 Task: Search one way flight ticket for 5 adults, 2 children, 1 infant in seat and 1 infant on lap in economy from Mesa: Phoenix-mesa Gateway Airport (formerly Williams Afb) to South Bend: South Bend International Airport on 8-6-2023. Choice of flights is Alaska. Number of bags: 2 checked bags. Price is upto 73000. Outbound departure time preference is 9:45.
Action: Mouse moved to (291, 118)
Screenshot: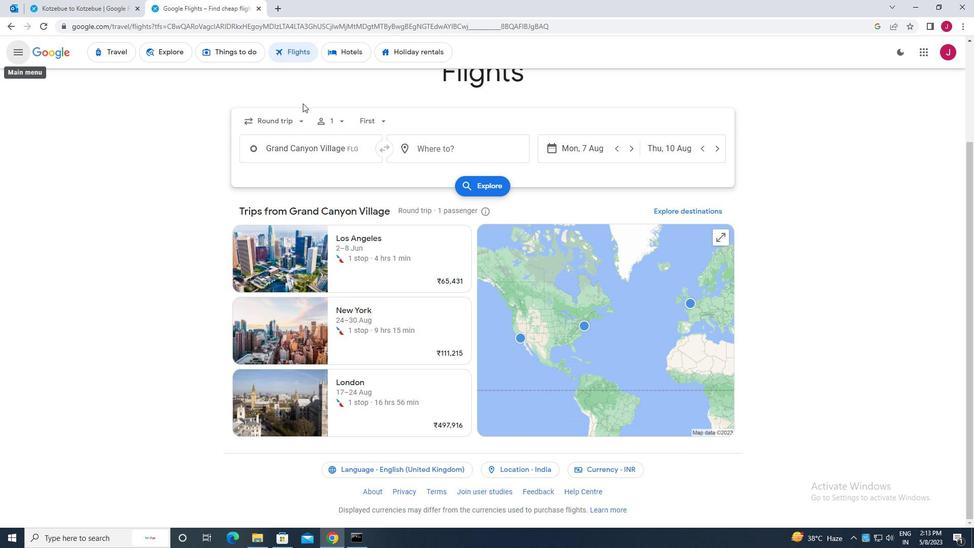 
Action: Mouse pressed left at (291, 118)
Screenshot: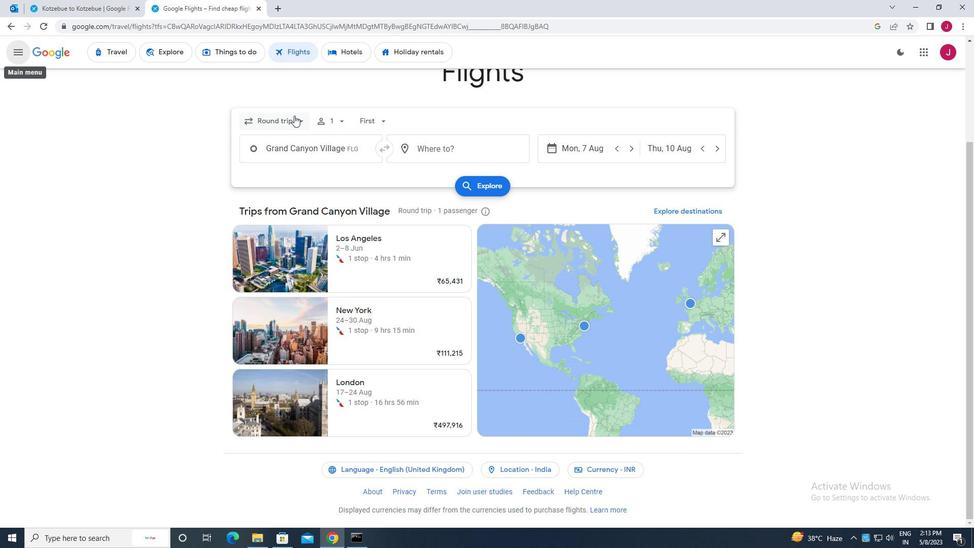 
Action: Mouse moved to (288, 168)
Screenshot: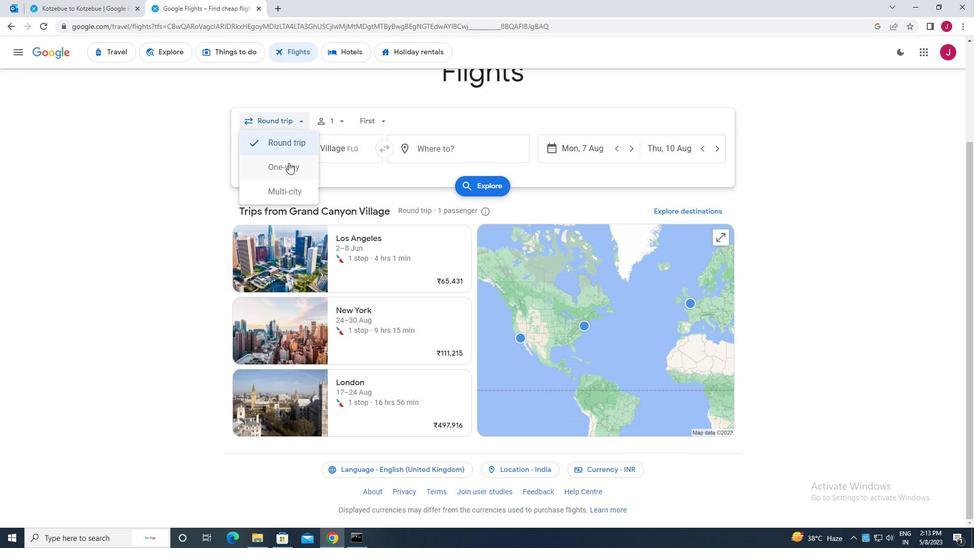 
Action: Mouse pressed left at (288, 168)
Screenshot: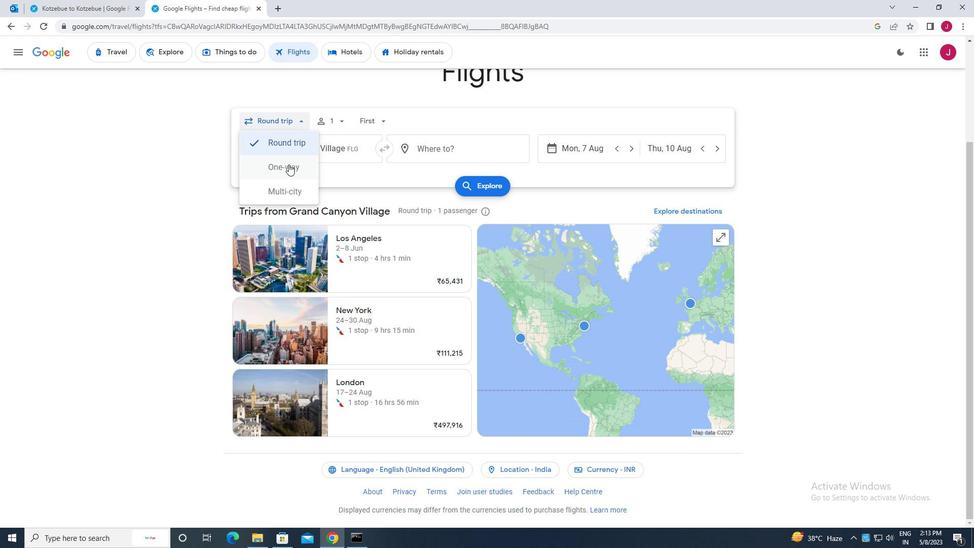 
Action: Mouse moved to (335, 119)
Screenshot: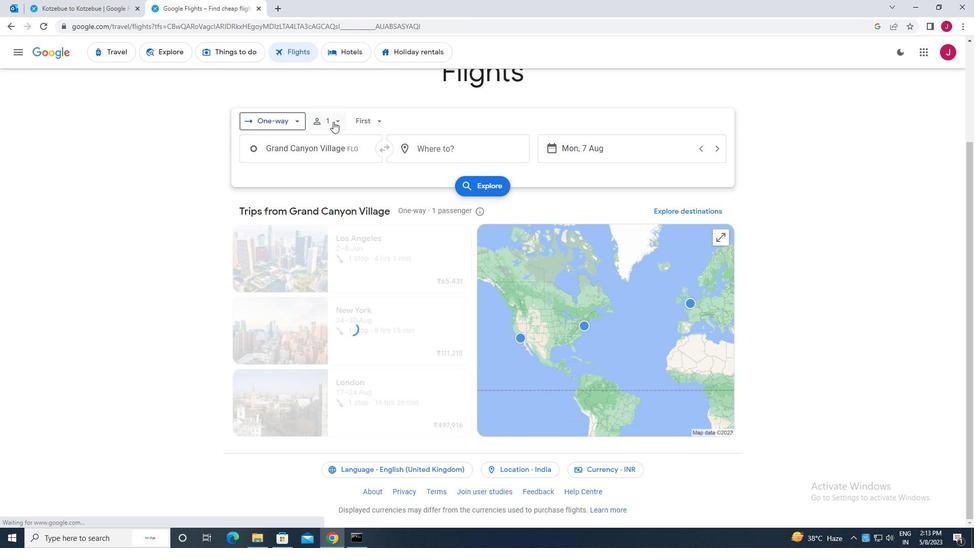 
Action: Mouse pressed left at (335, 119)
Screenshot: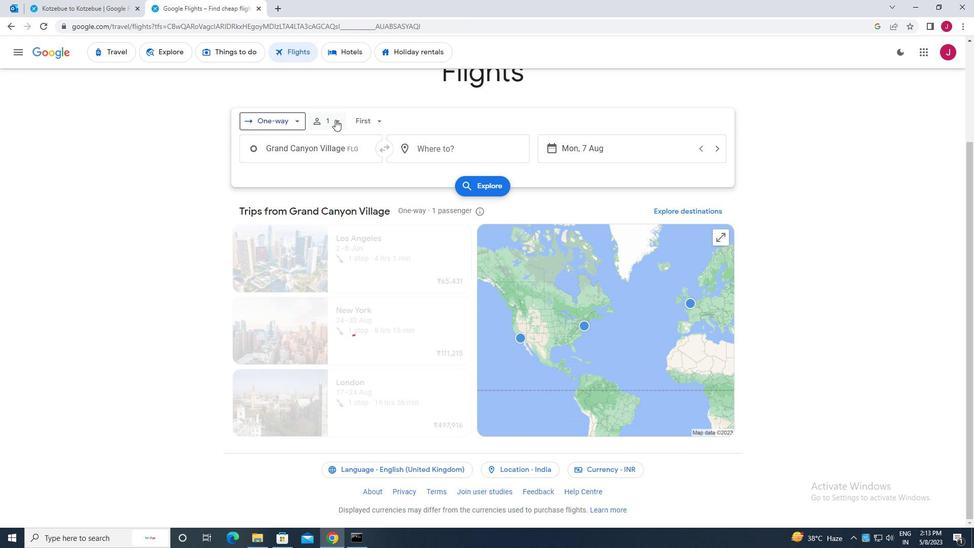 
Action: Mouse moved to (410, 147)
Screenshot: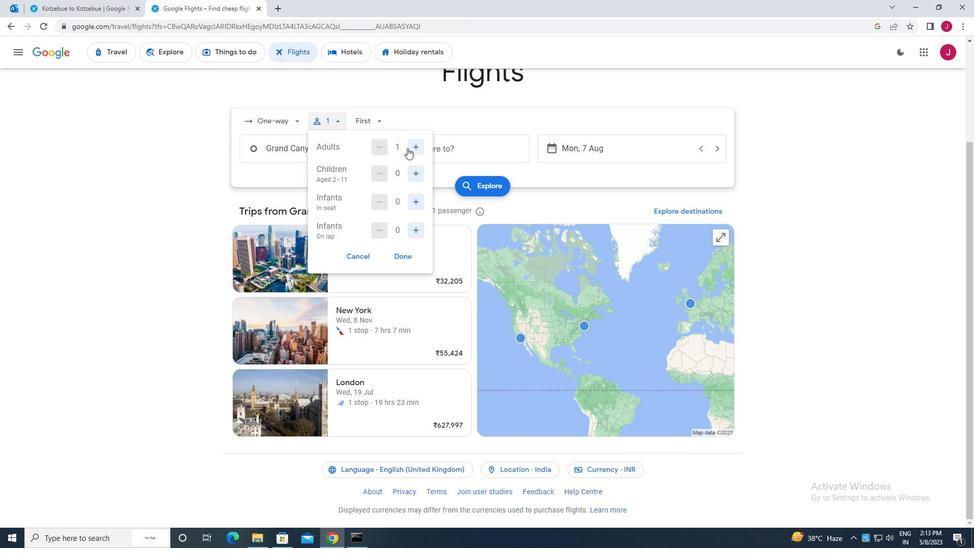 
Action: Mouse pressed left at (410, 147)
Screenshot: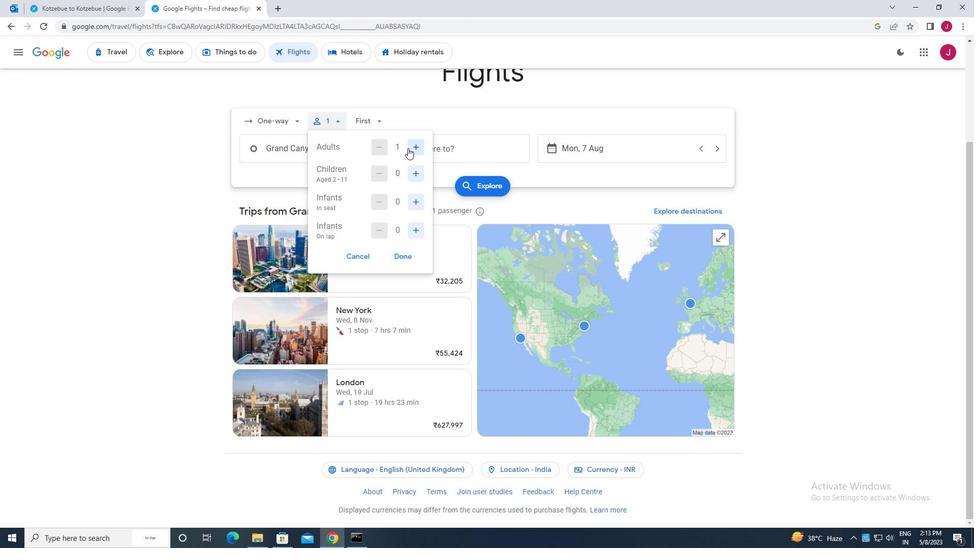 
Action: Mouse moved to (411, 147)
Screenshot: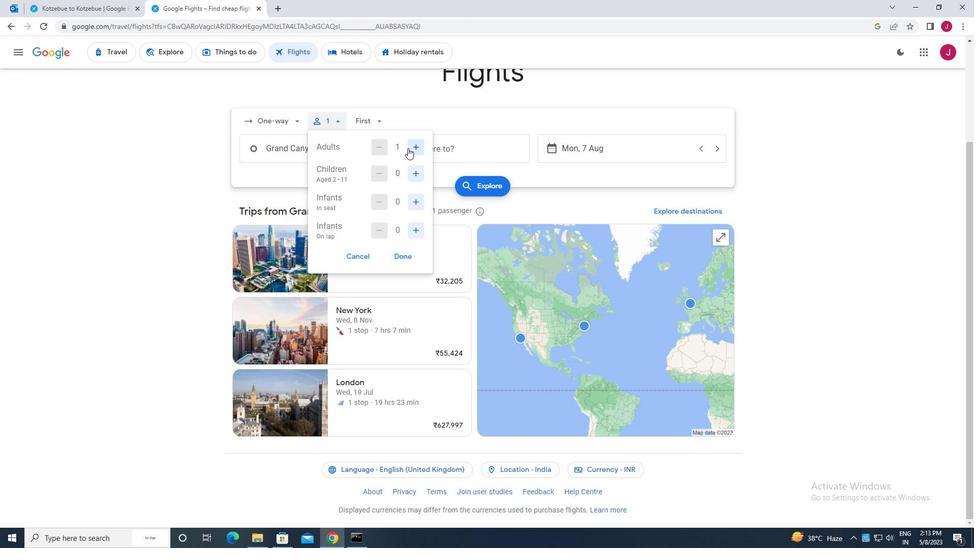 
Action: Mouse pressed left at (411, 147)
Screenshot: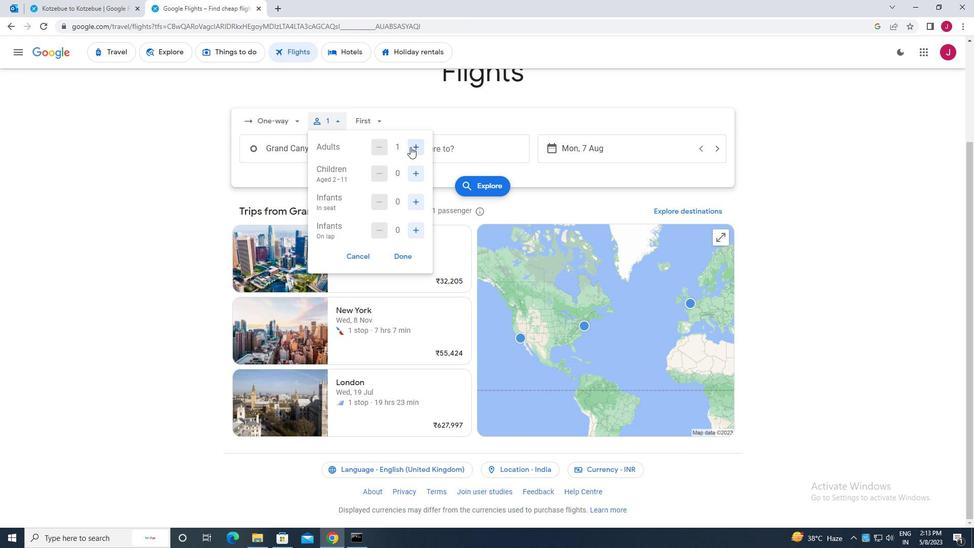 
Action: Mouse pressed left at (411, 147)
Screenshot: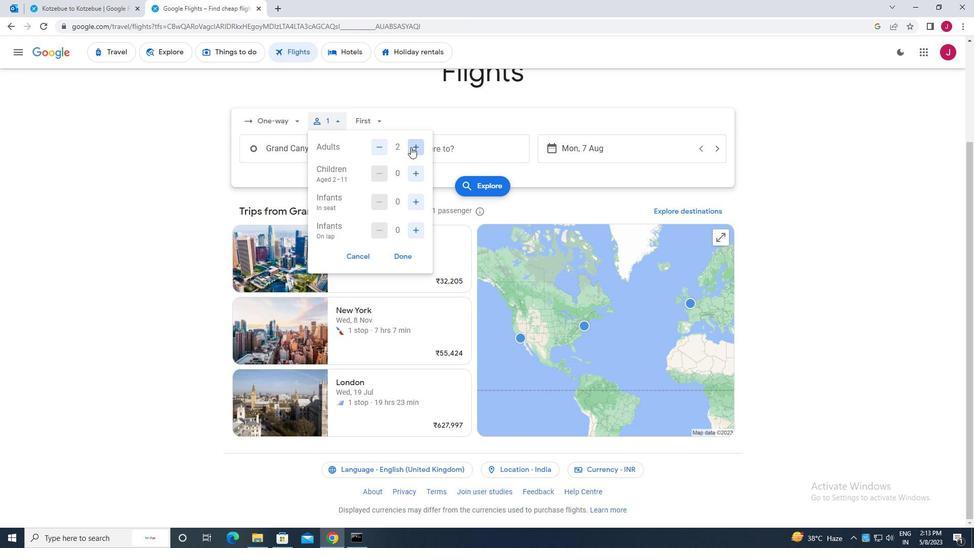 
Action: Mouse pressed left at (411, 147)
Screenshot: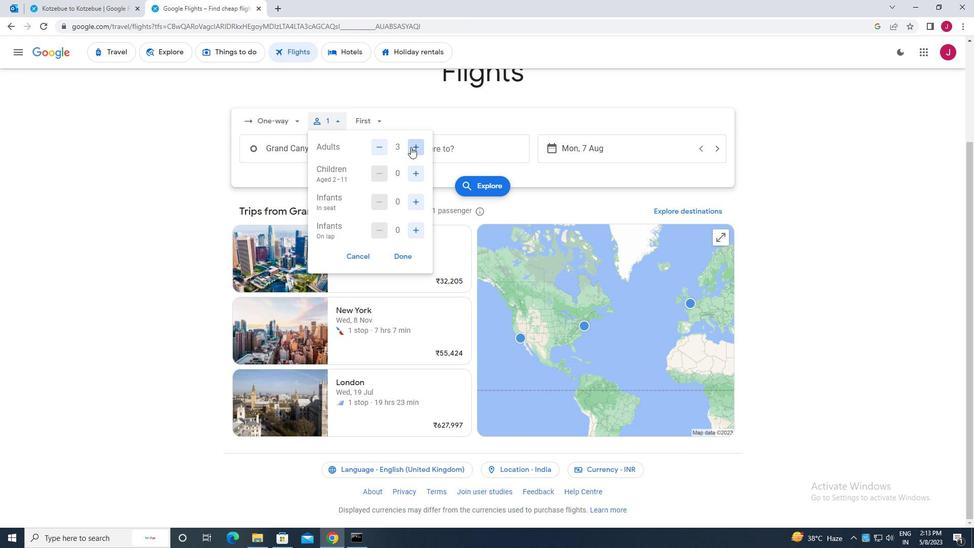 
Action: Mouse moved to (417, 175)
Screenshot: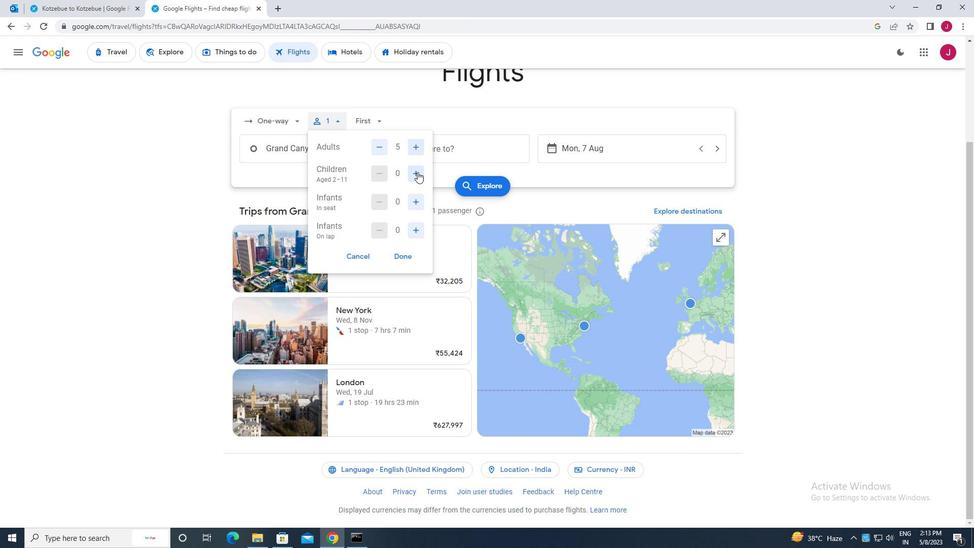 
Action: Mouse pressed left at (417, 175)
Screenshot: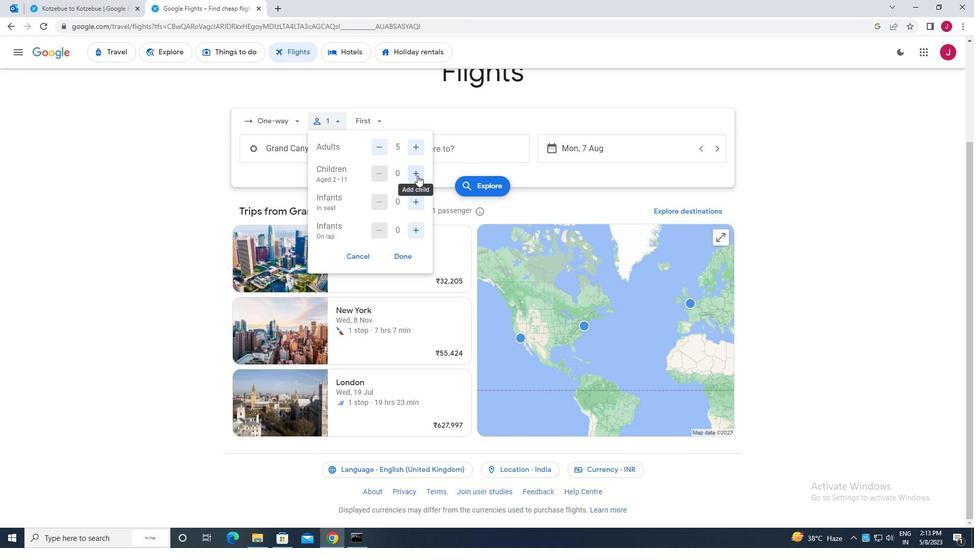 
Action: Mouse pressed left at (417, 175)
Screenshot: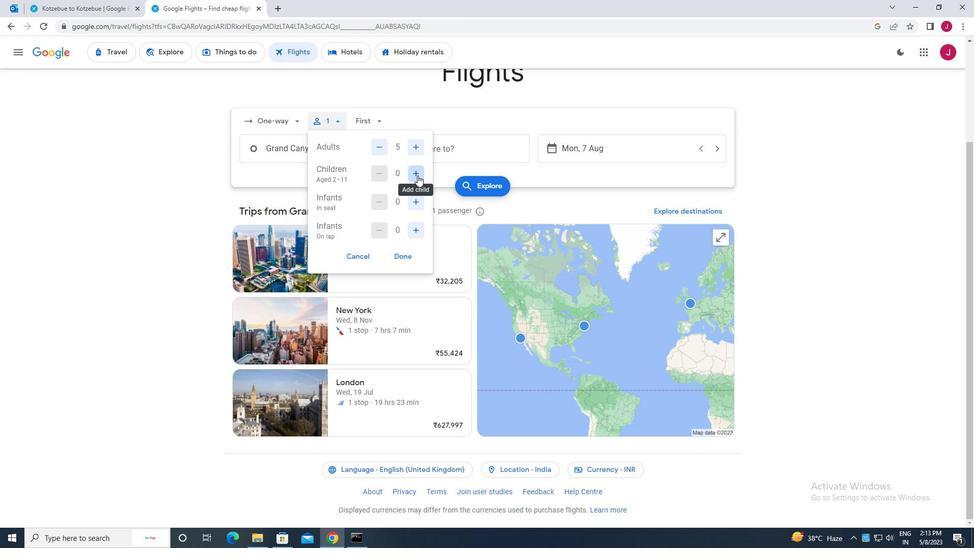 
Action: Mouse moved to (418, 206)
Screenshot: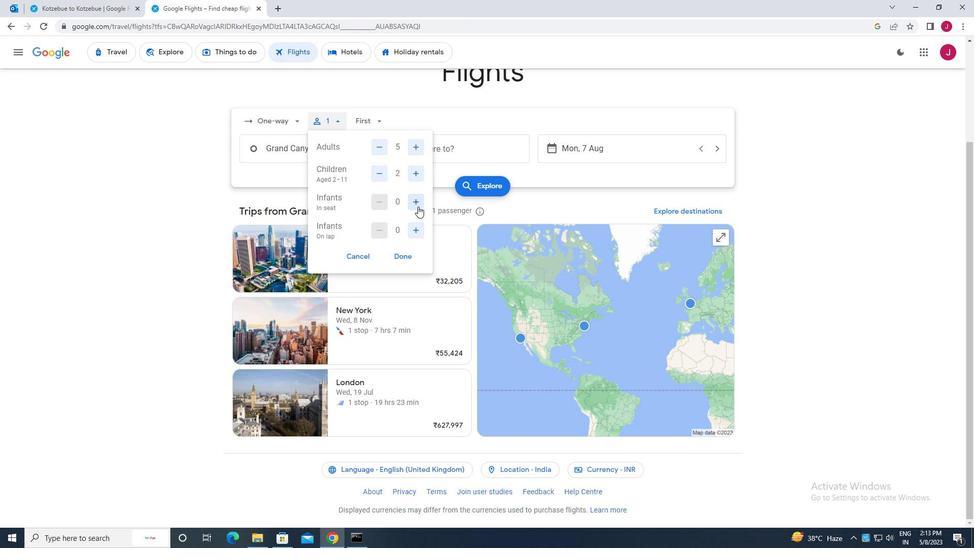 
Action: Mouse pressed left at (418, 206)
Screenshot: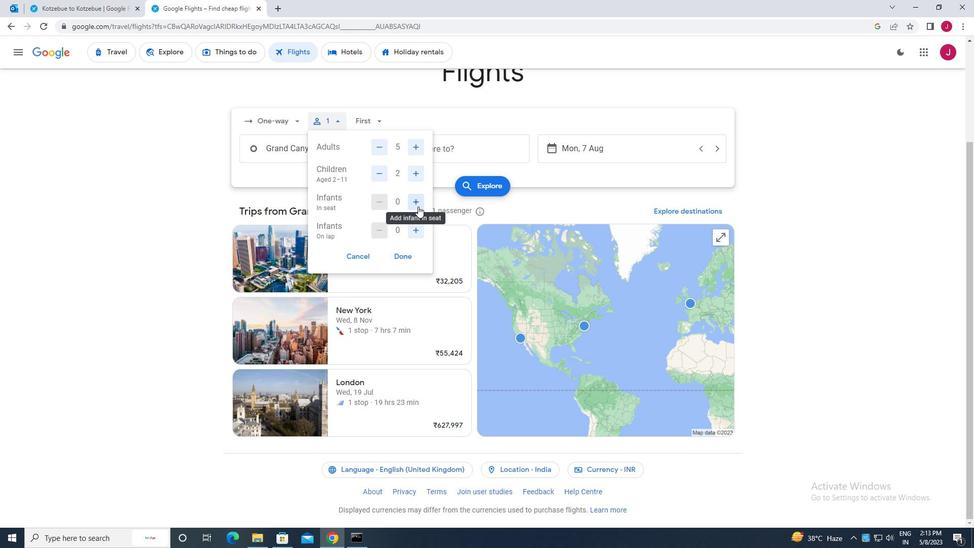 
Action: Mouse moved to (415, 231)
Screenshot: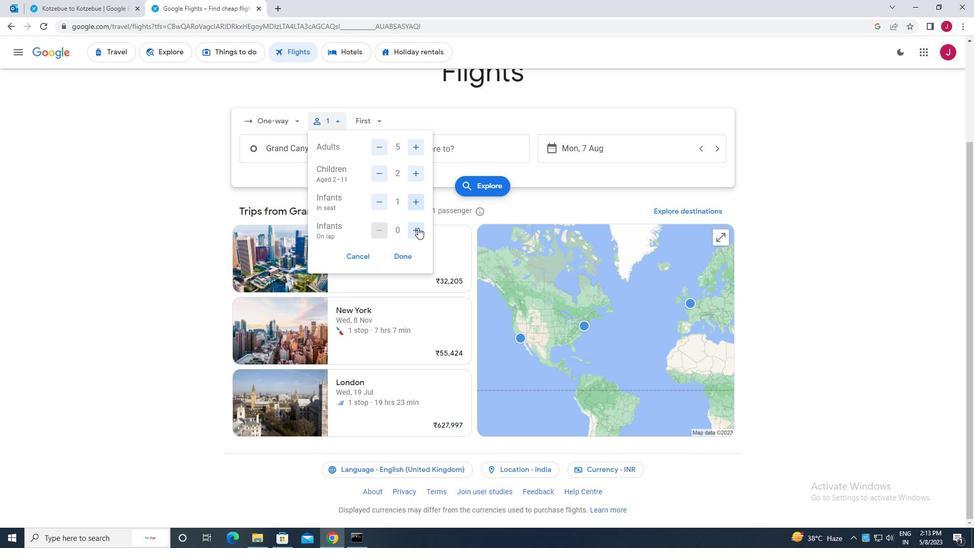 
Action: Mouse pressed left at (415, 231)
Screenshot: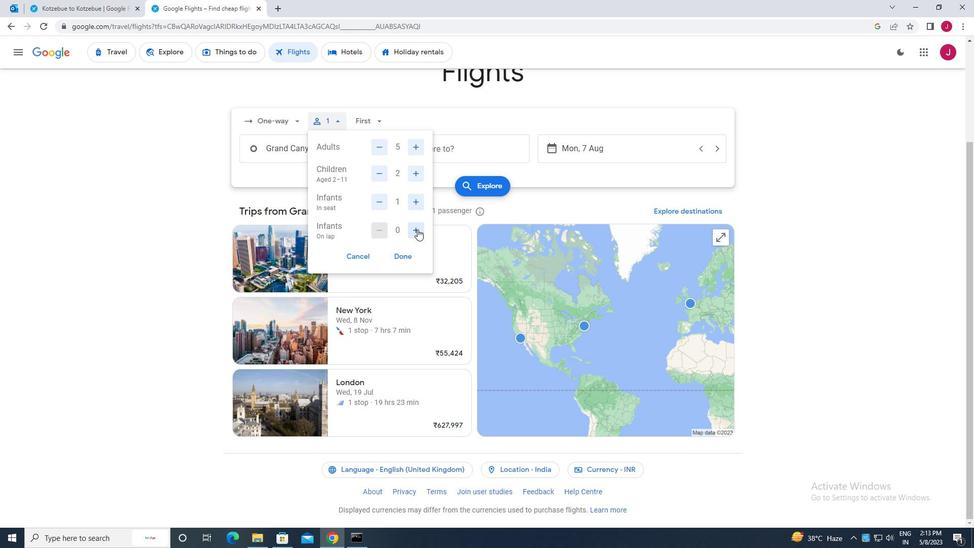 
Action: Mouse moved to (403, 255)
Screenshot: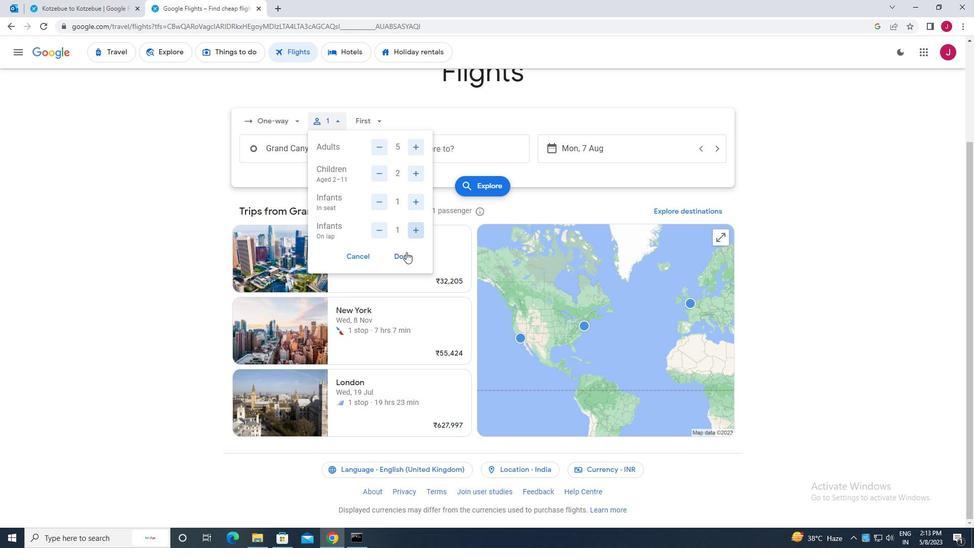 
Action: Mouse pressed left at (403, 255)
Screenshot: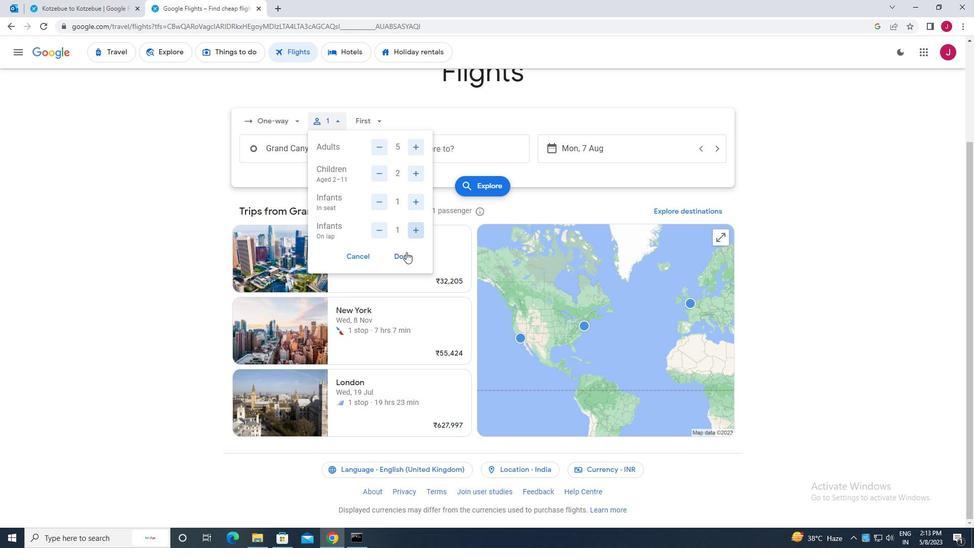 
Action: Mouse moved to (373, 119)
Screenshot: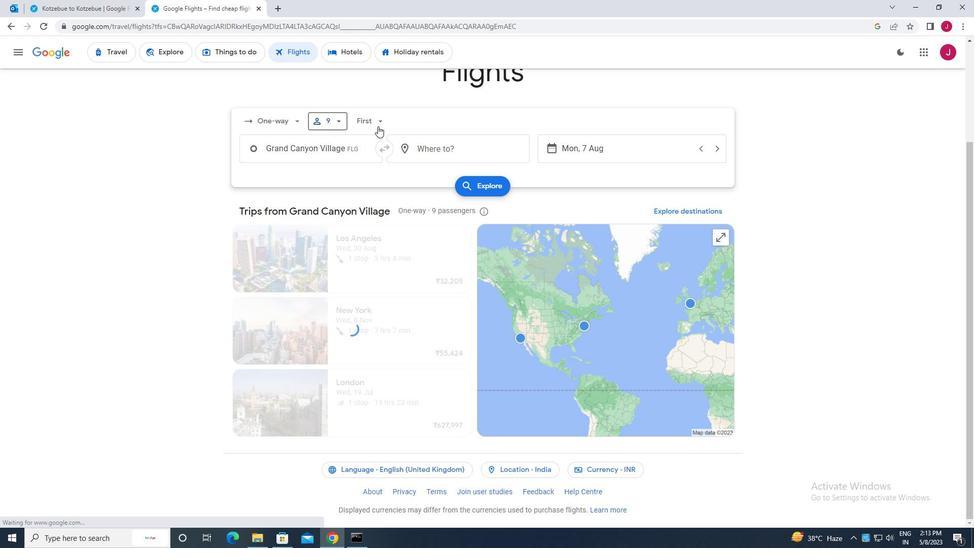 
Action: Mouse pressed left at (373, 119)
Screenshot: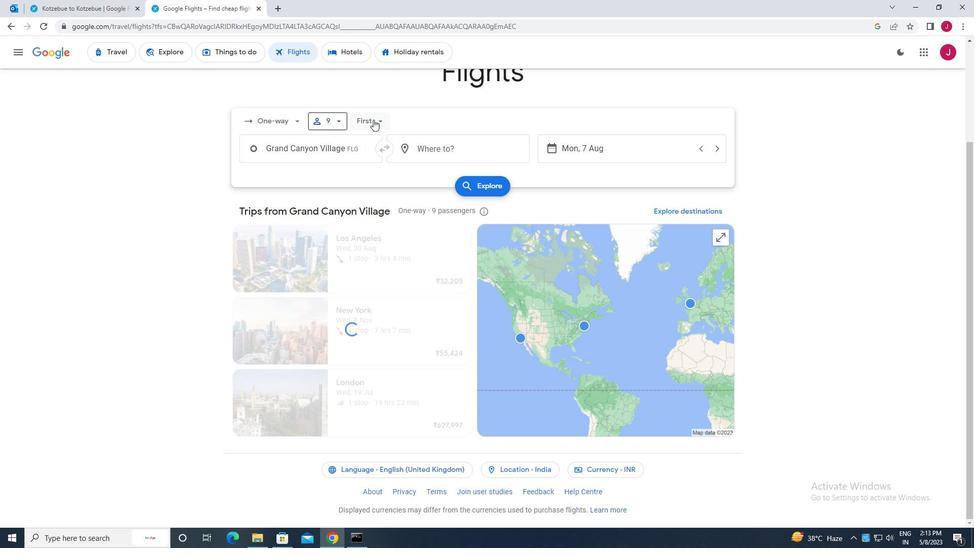 
Action: Mouse moved to (398, 142)
Screenshot: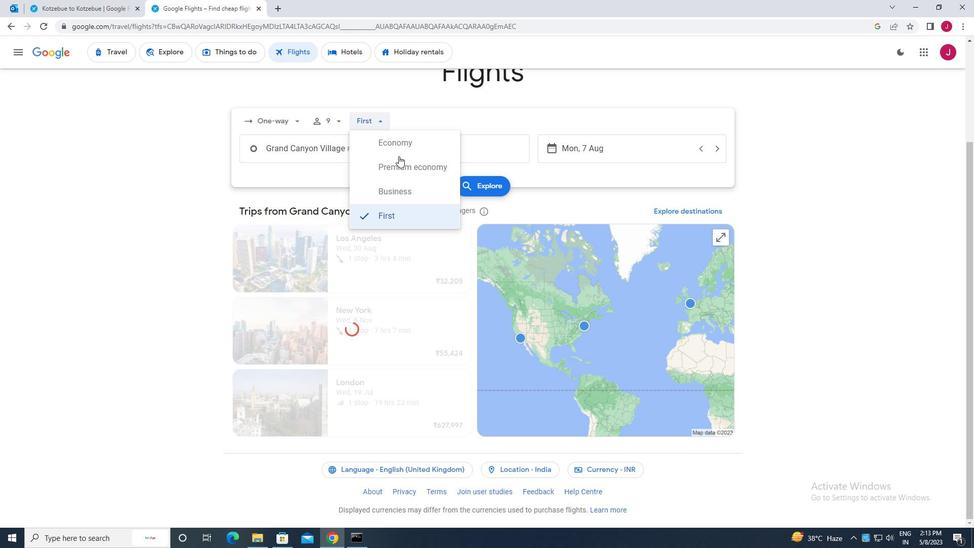 
Action: Mouse pressed left at (398, 142)
Screenshot: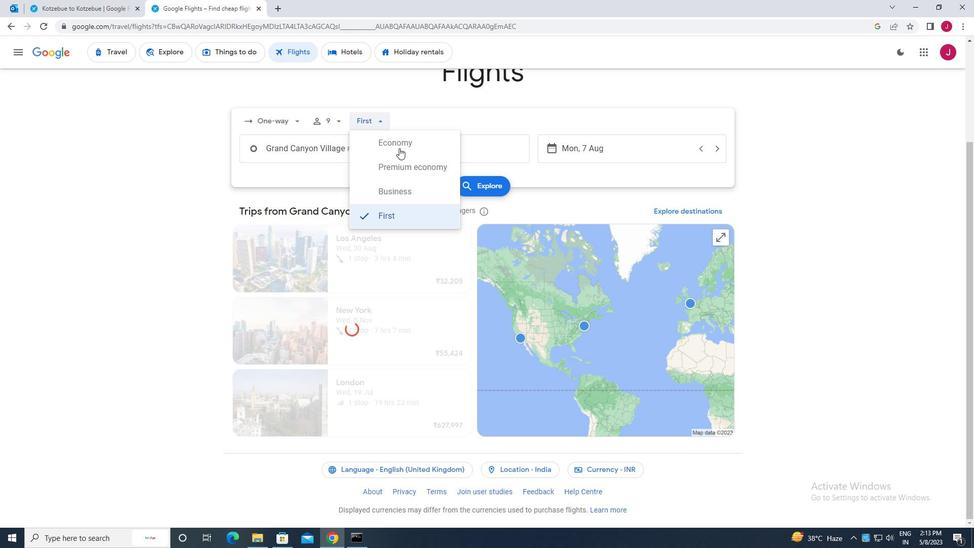 
Action: Mouse moved to (357, 149)
Screenshot: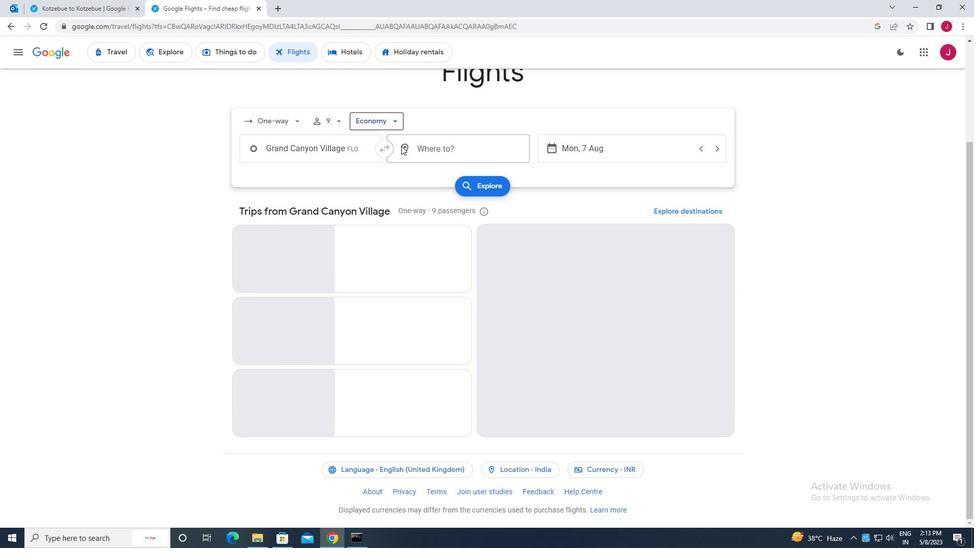 
Action: Mouse pressed left at (357, 149)
Screenshot: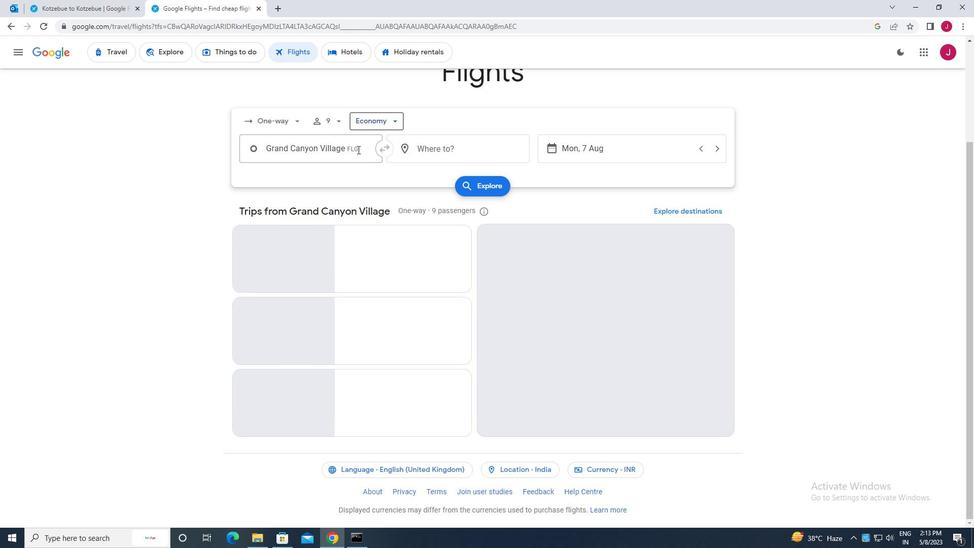 
Action: Mouse moved to (356, 149)
Screenshot: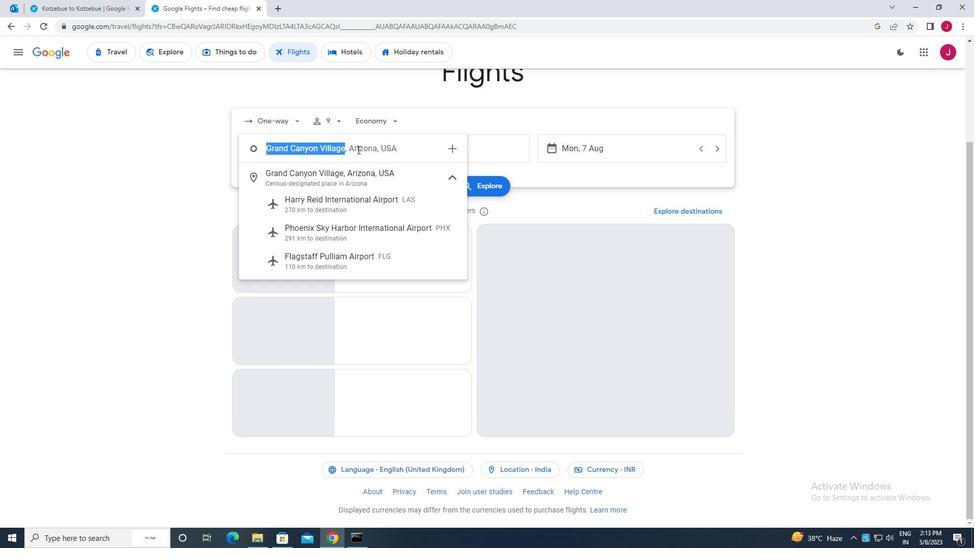 
Action: Key pressed mesa
Screenshot: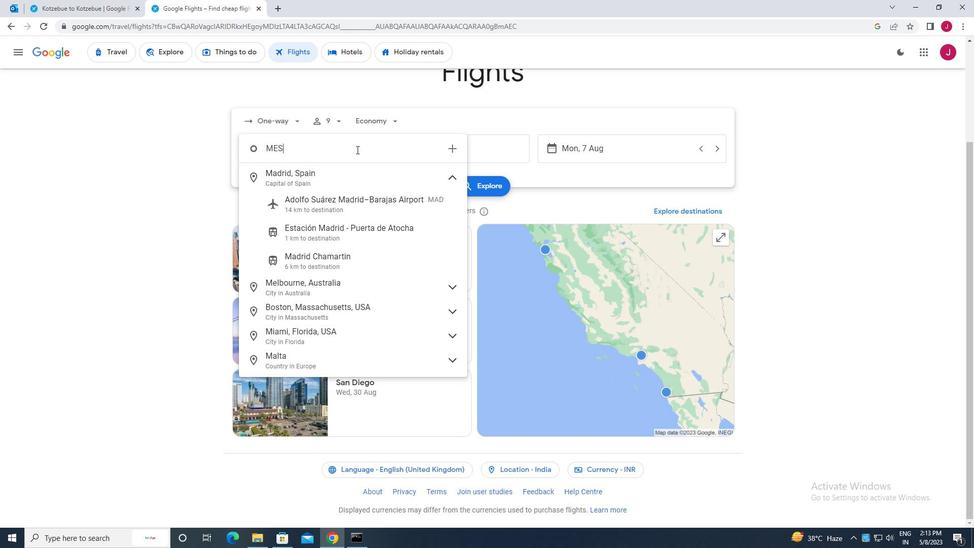 
Action: Mouse moved to (331, 336)
Screenshot: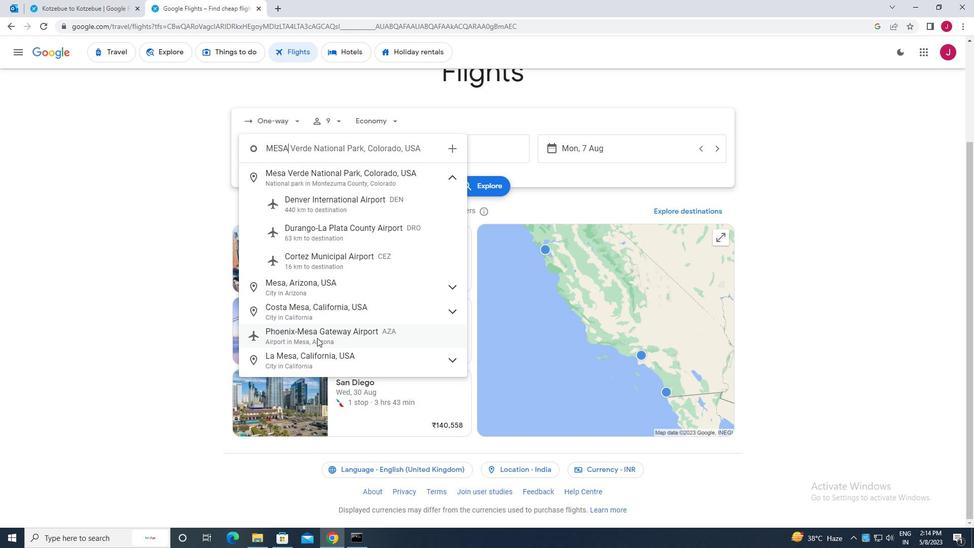 
Action: Mouse pressed left at (331, 336)
Screenshot: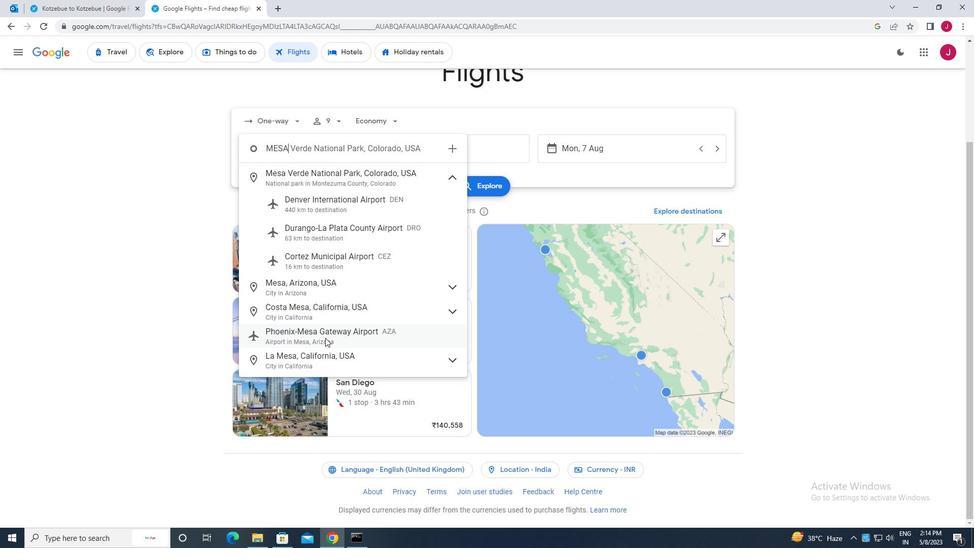 
Action: Mouse moved to (447, 142)
Screenshot: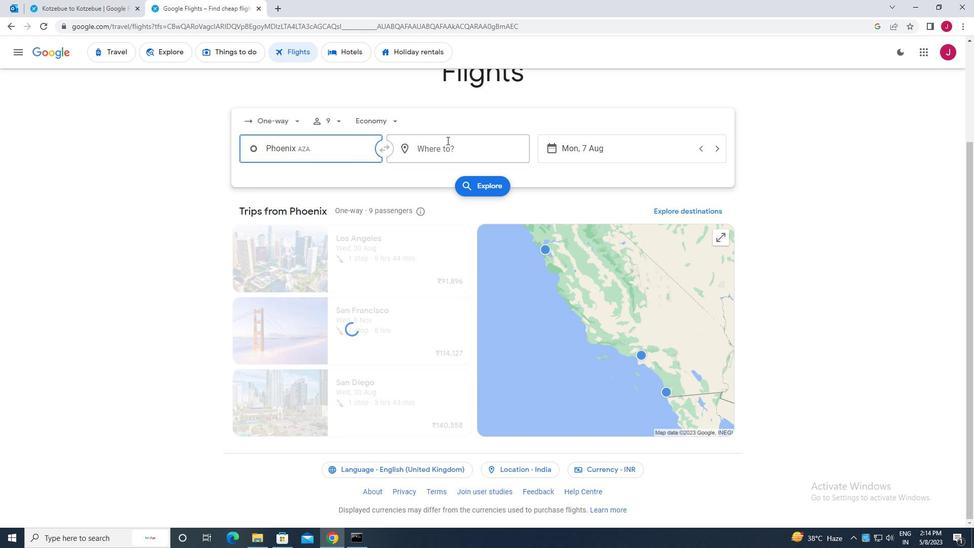 
Action: Mouse pressed left at (447, 142)
Screenshot: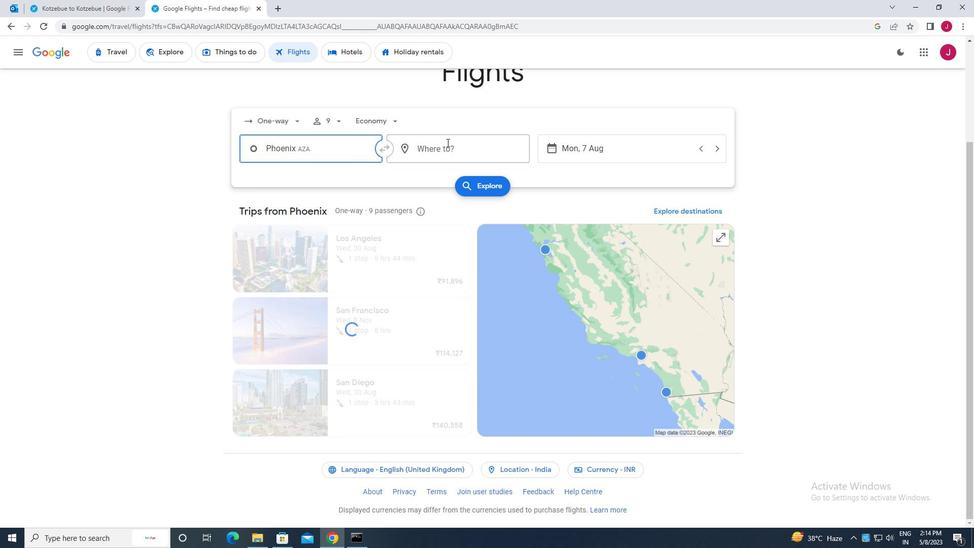 
Action: Key pressed south<Key.space>bend
Screenshot: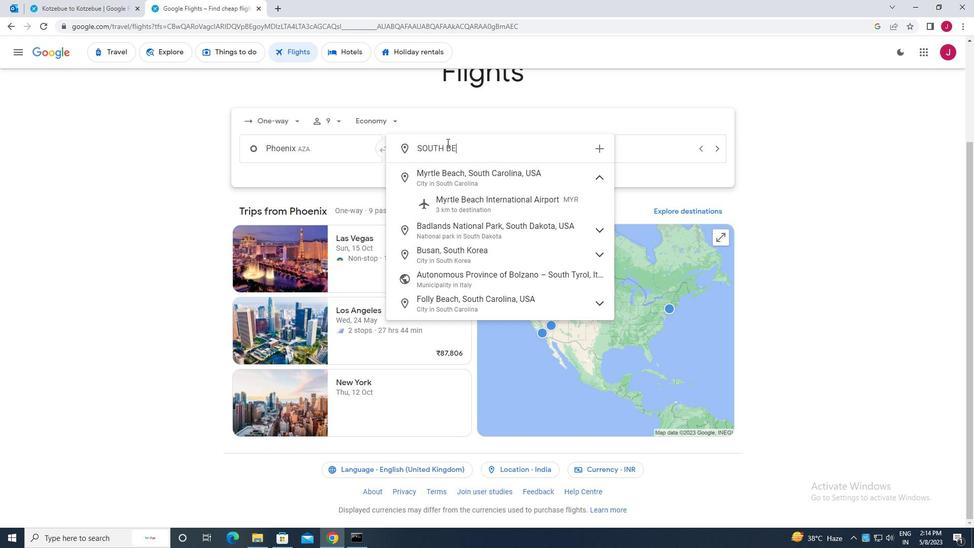 
Action: Mouse moved to (487, 205)
Screenshot: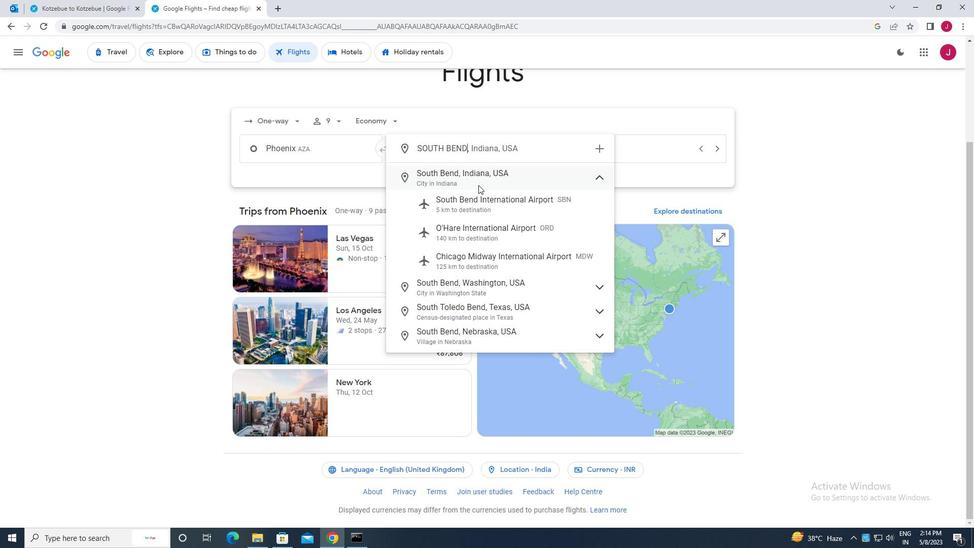 
Action: Mouse pressed left at (487, 205)
Screenshot: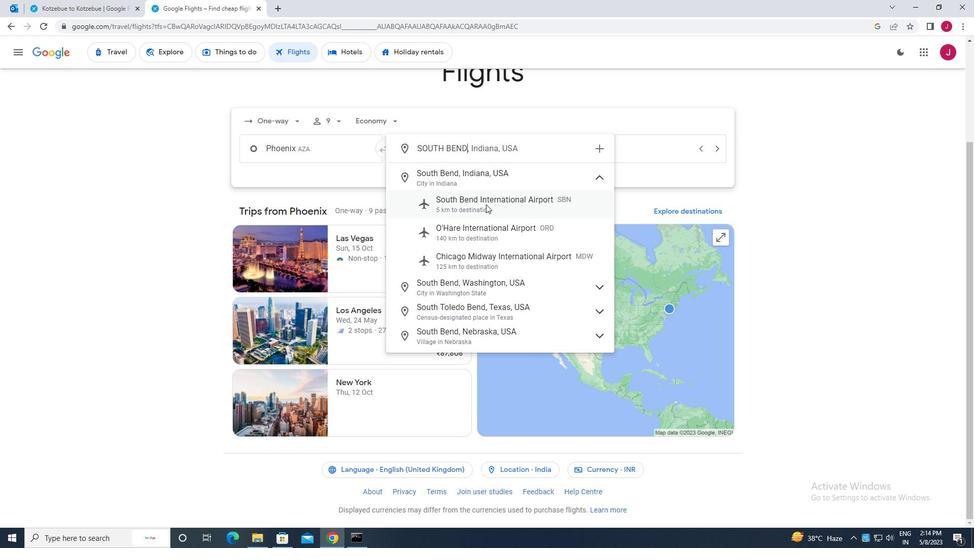 
Action: Mouse moved to (630, 152)
Screenshot: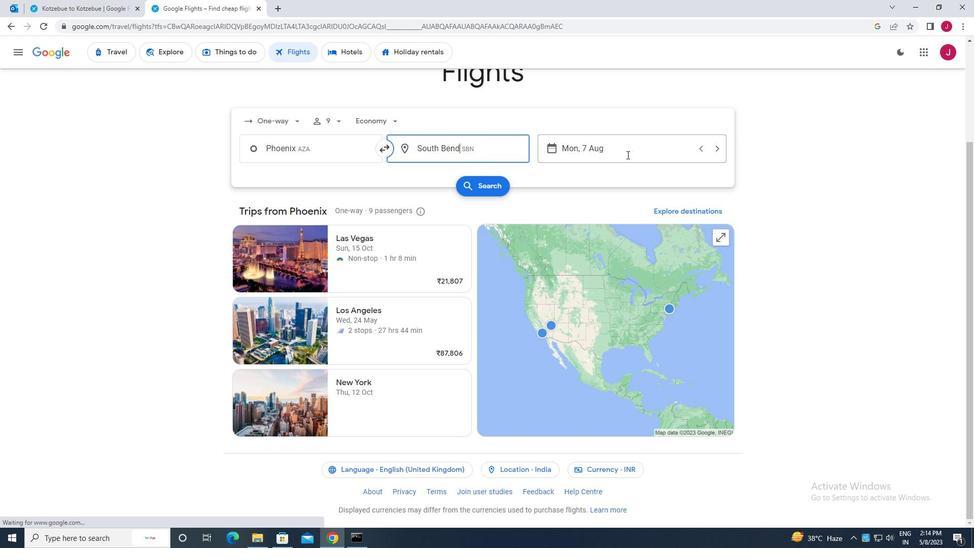 
Action: Mouse pressed left at (630, 152)
Screenshot: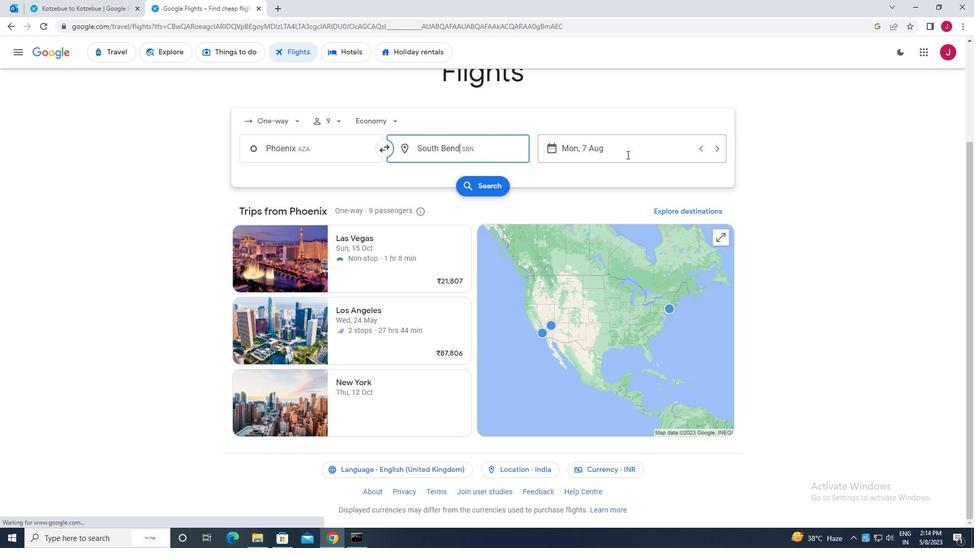 
Action: Mouse moved to (358, 254)
Screenshot: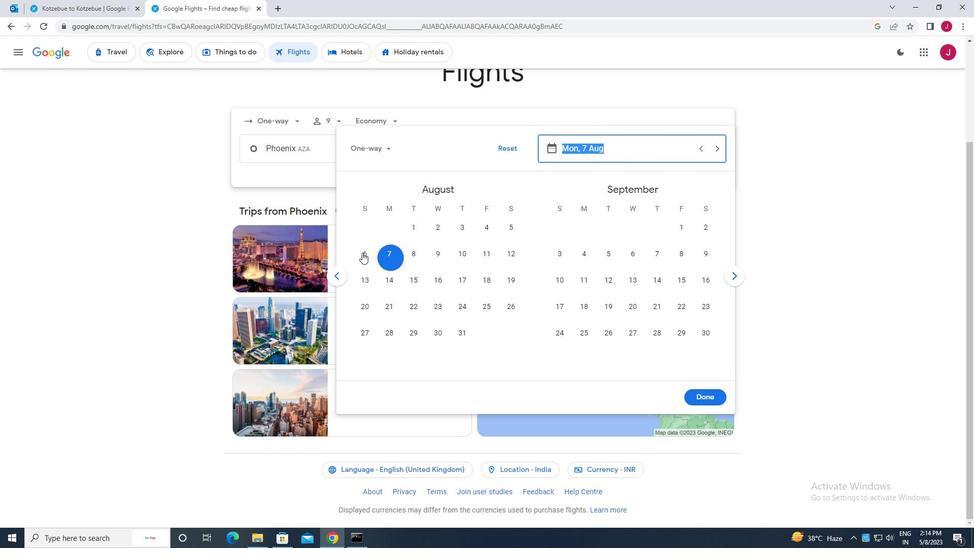 
Action: Mouse pressed left at (358, 254)
Screenshot: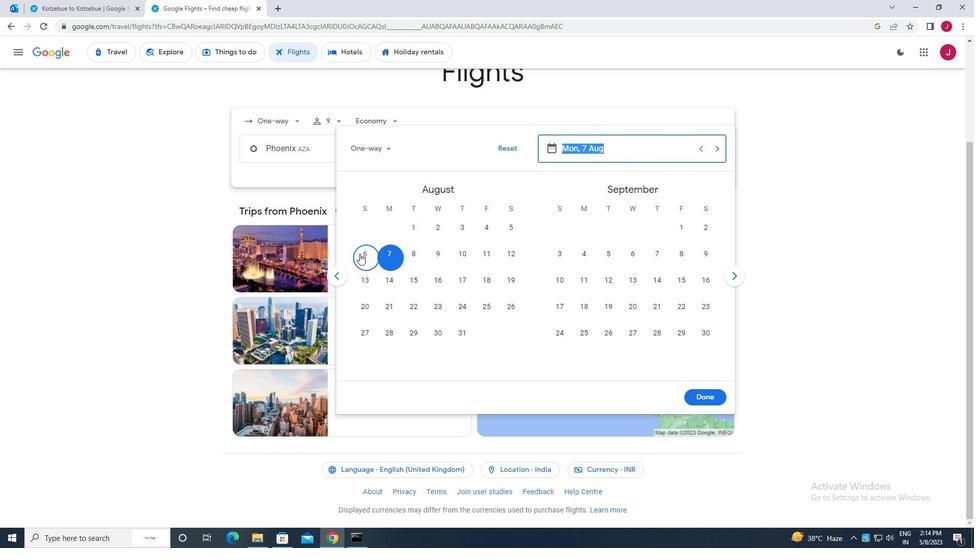
Action: Mouse moved to (710, 395)
Screenshot: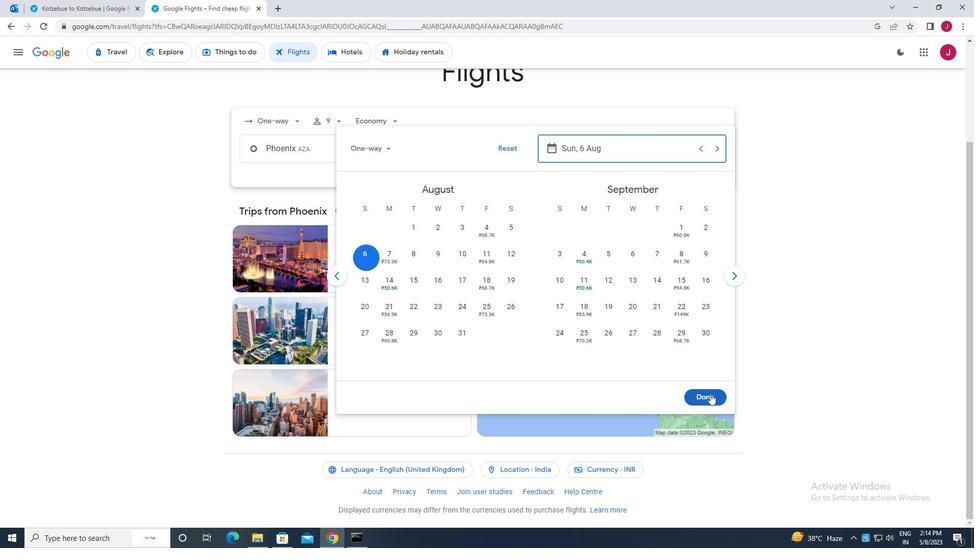 
Action: Mouse pressed left at (710, 395)
Screenshot: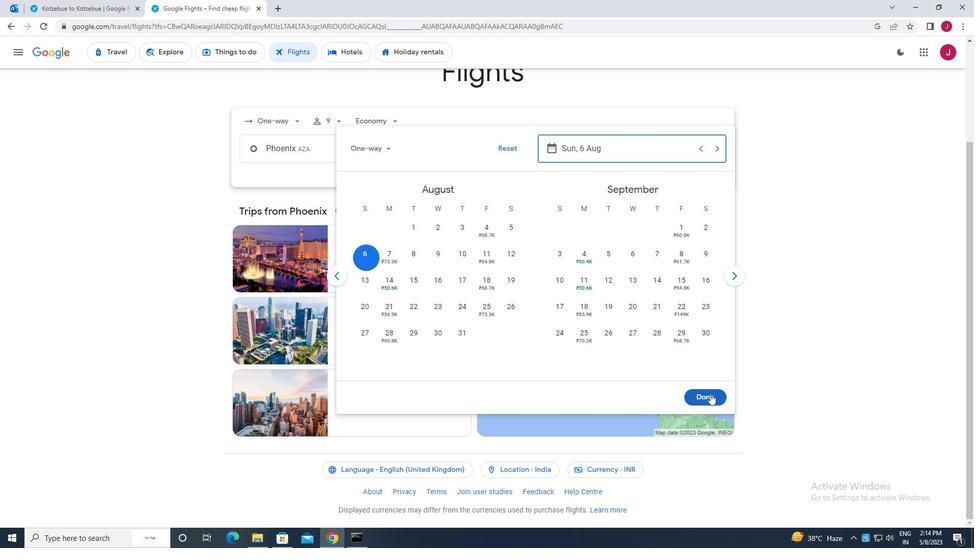 
Action: Mouse moved to (476, 184)
Screenshot: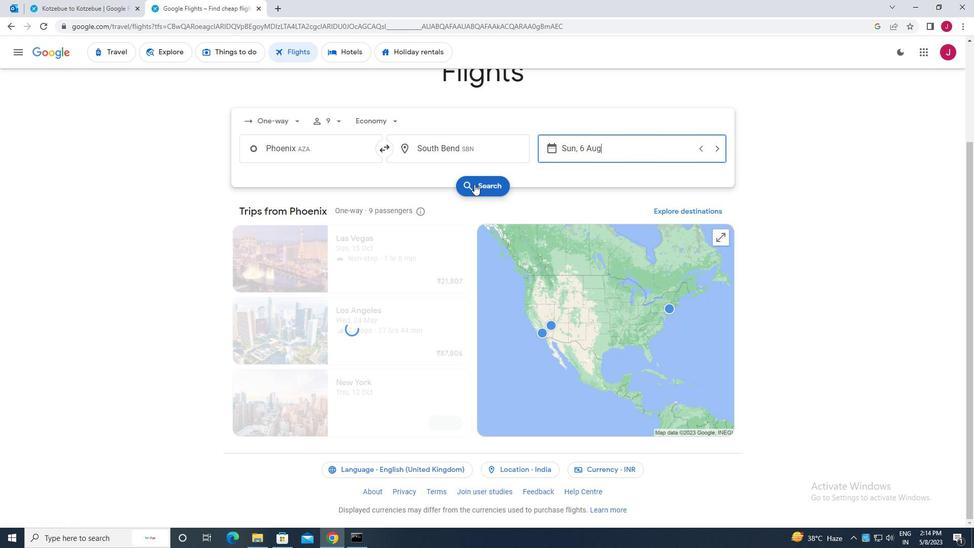 
Action: Mouse pressed left at (476, 184)
Screenshot: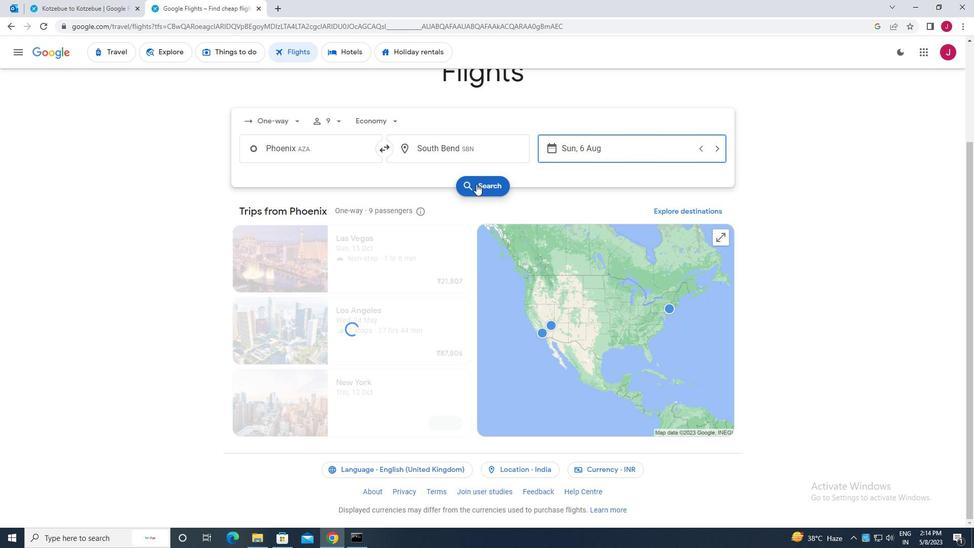
Action: Mouse moved to (258, 143)
Screenshot: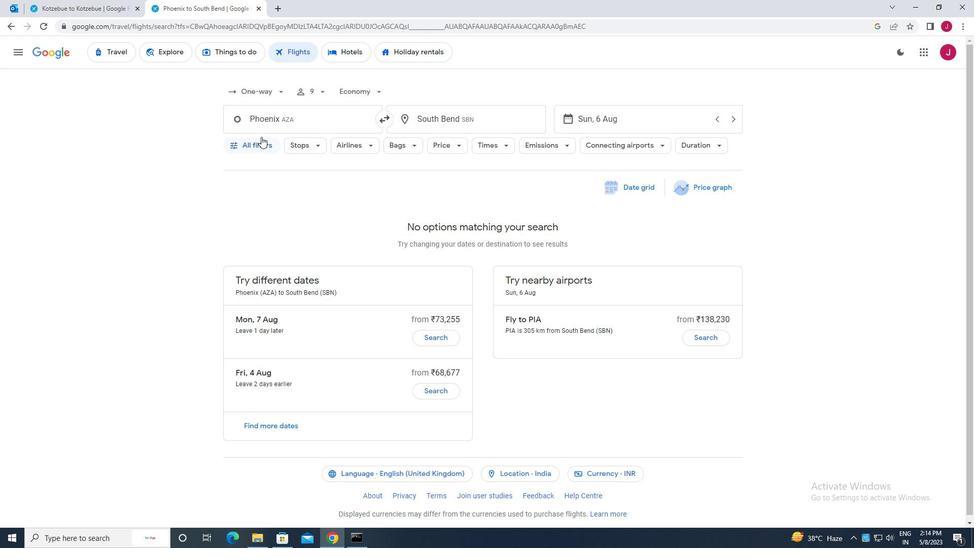 
Action: Mouse pressed left at (258, 143)
Screenshot: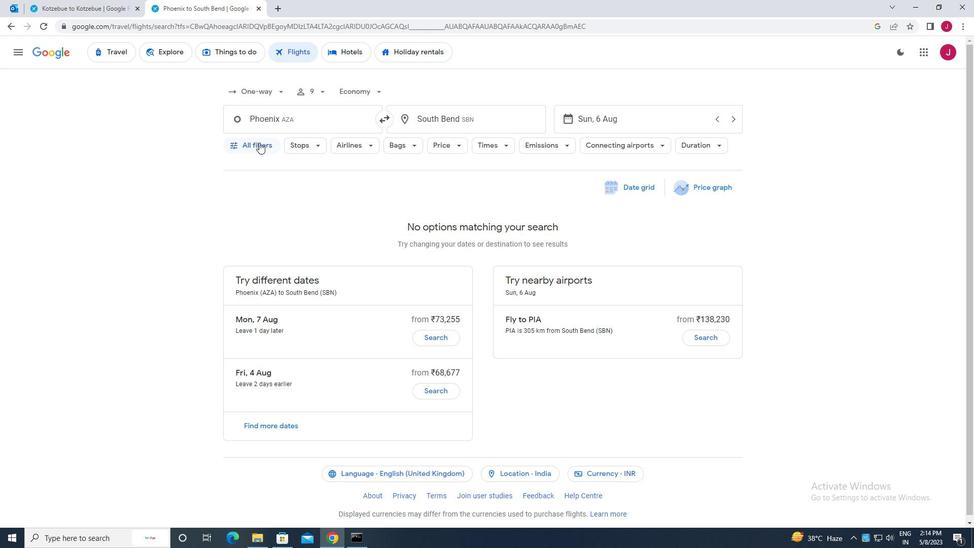
Action: Mouse moved to (310, 166)
Screenshot: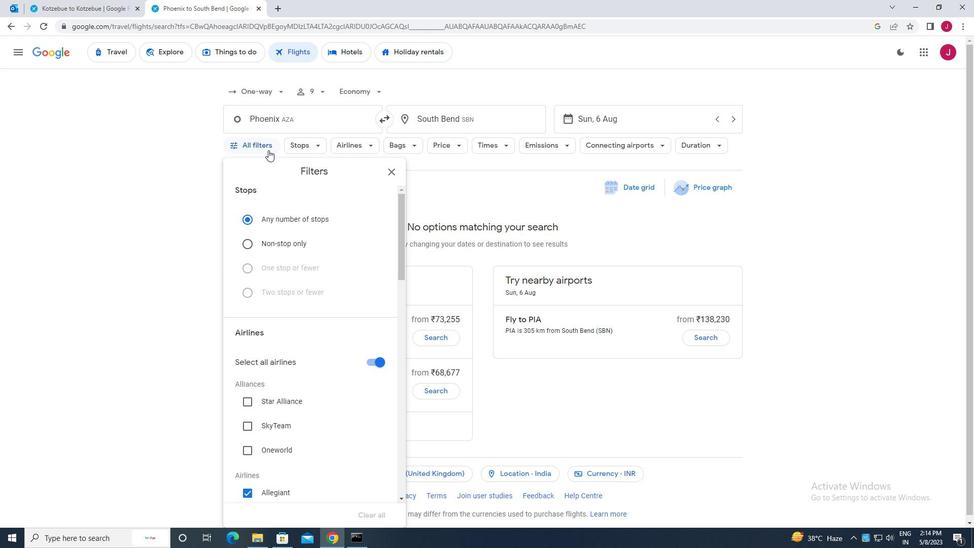 
Action: Mouse scrolled (310, 166) with delta (0, 0)
Screenshot: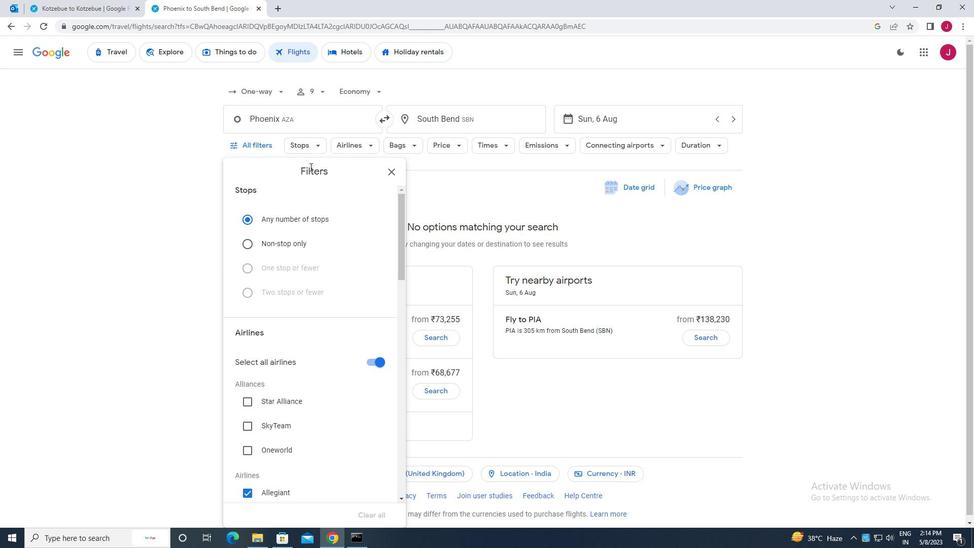 
Action: Mouse scrolled (310, 166) with delta (0, 0)
Screenshot: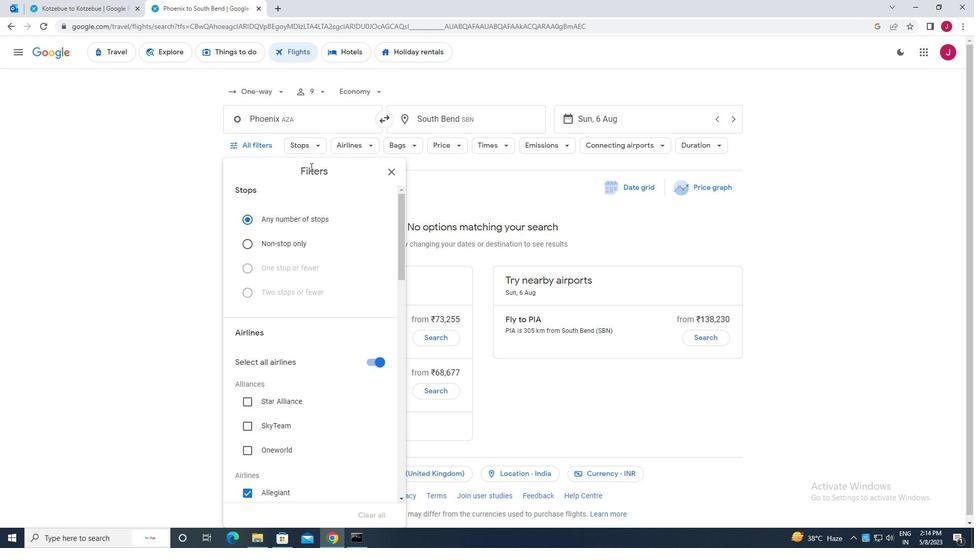 
Action: Mouse scrolled (310, 166) with delta (0, 0)
Screenshot: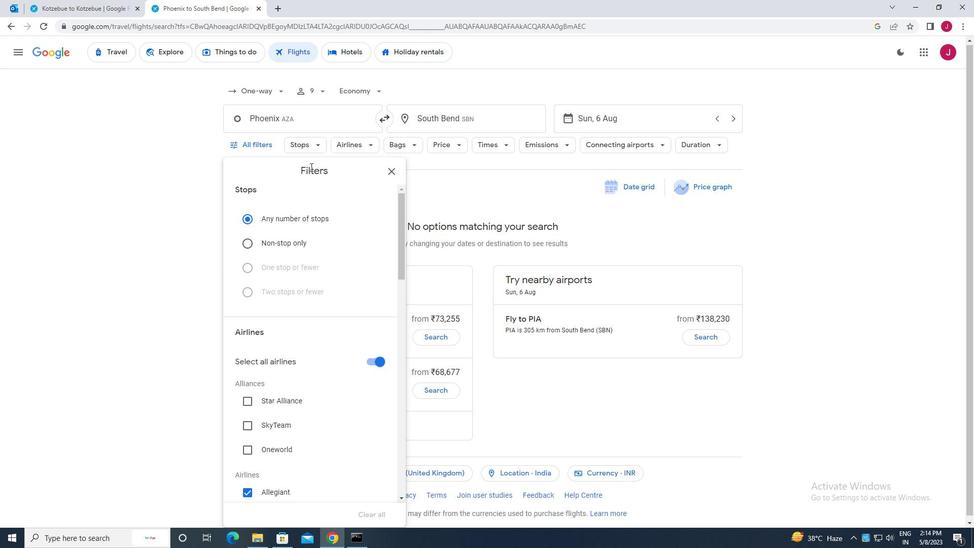 
Action: Mouse moved to (346, 202)
Screenshot: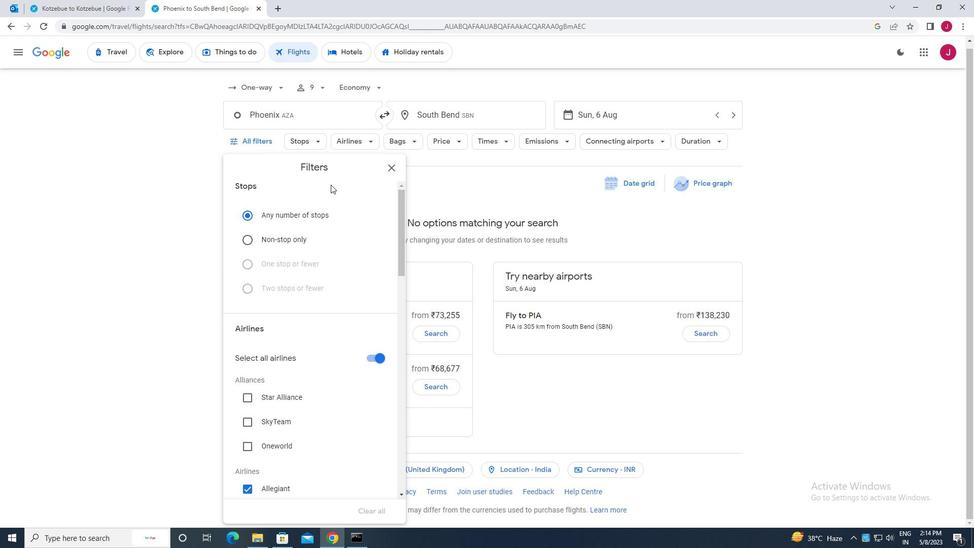 
Action: Mouse scrolled (346, 201) with delta (0, 0)
Screenshot: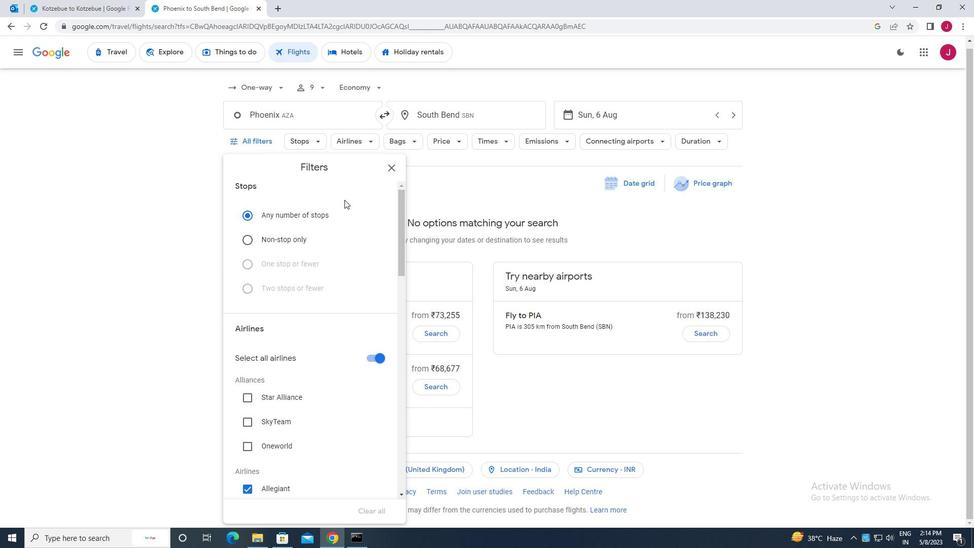 
Action: Mouse scrolled (346, 201) with delta (0, 0)
Screenshot: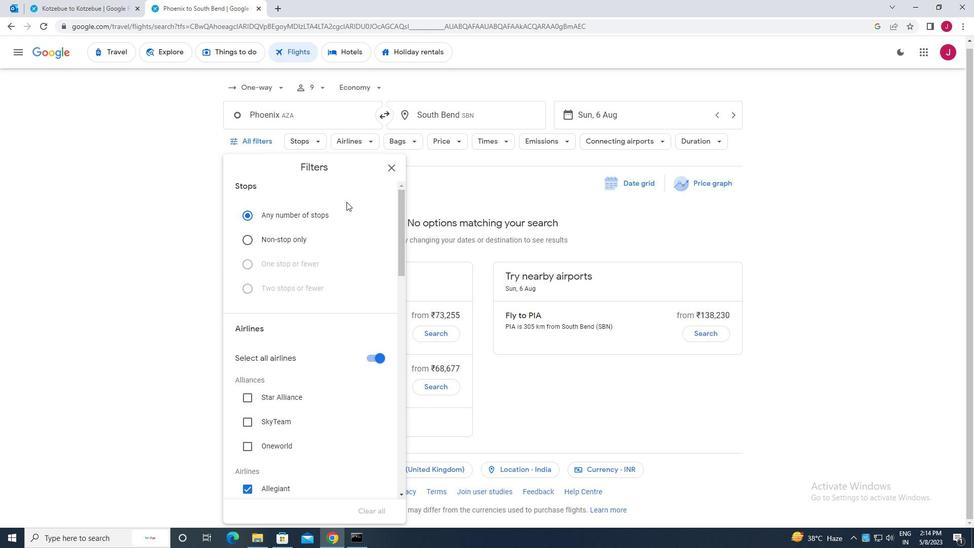 
Action: Mouse moved to (373, 253)
Screenshot: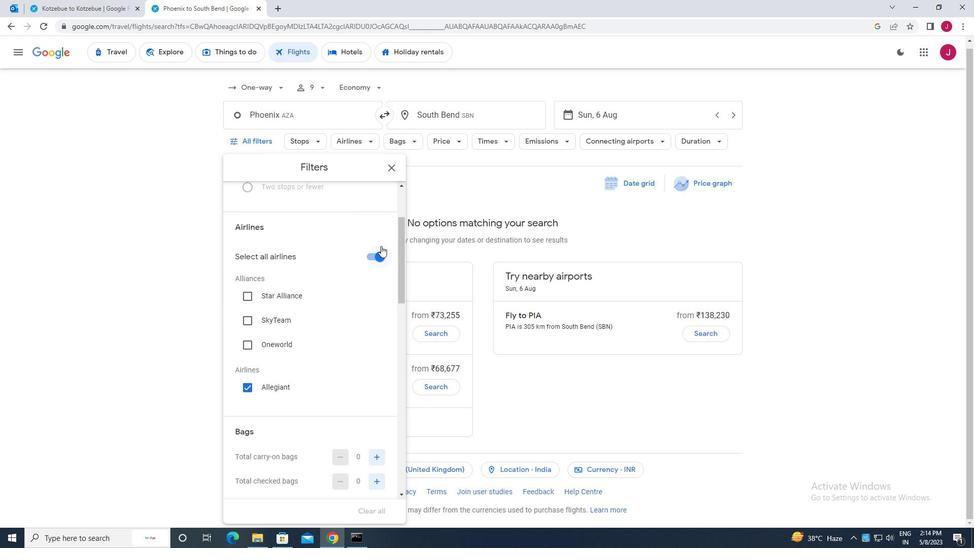 
Action: Mouse pressed left at (373, 253)
Screenshot: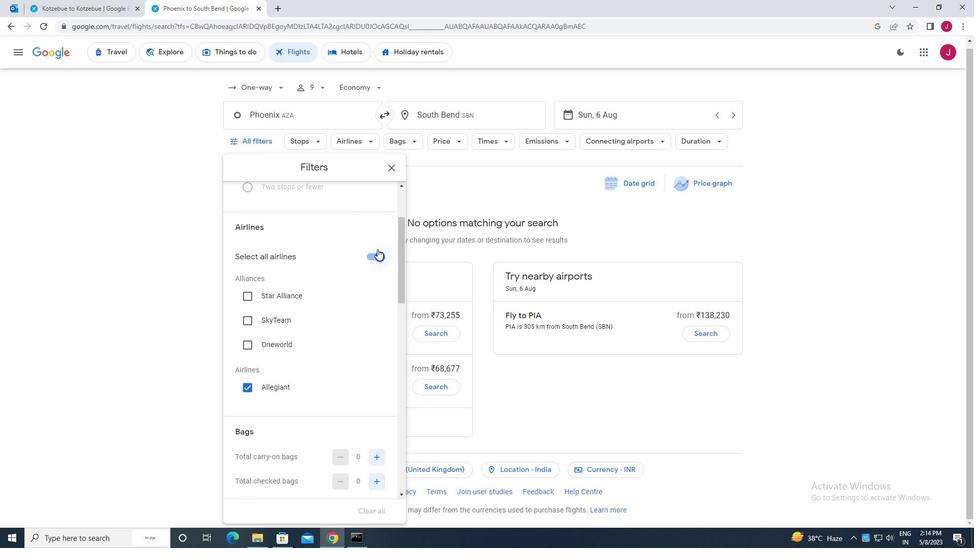 
Action: Mouse moved to (337, 259)
Screenshot: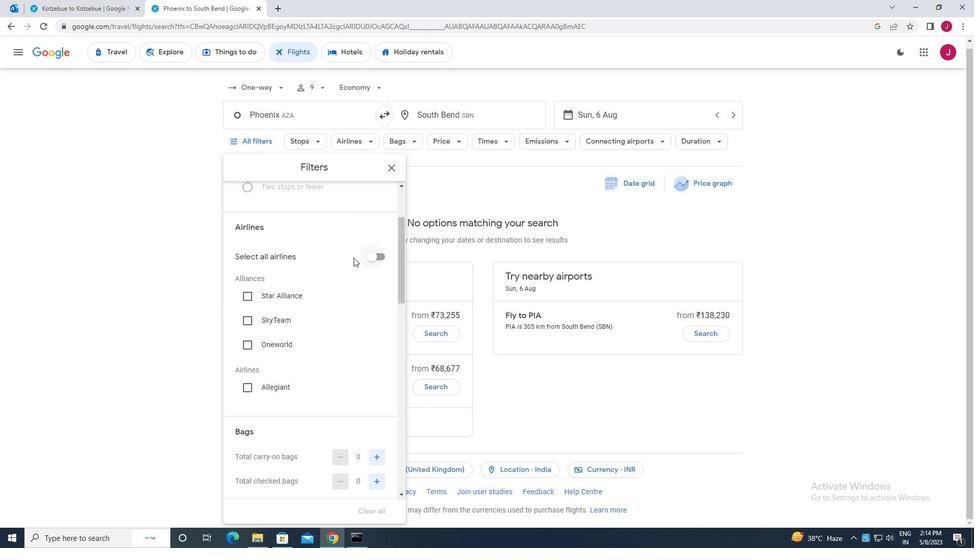 
Action: Mouse scrolled (337, 258) with delta (0, 0)
Screenshot: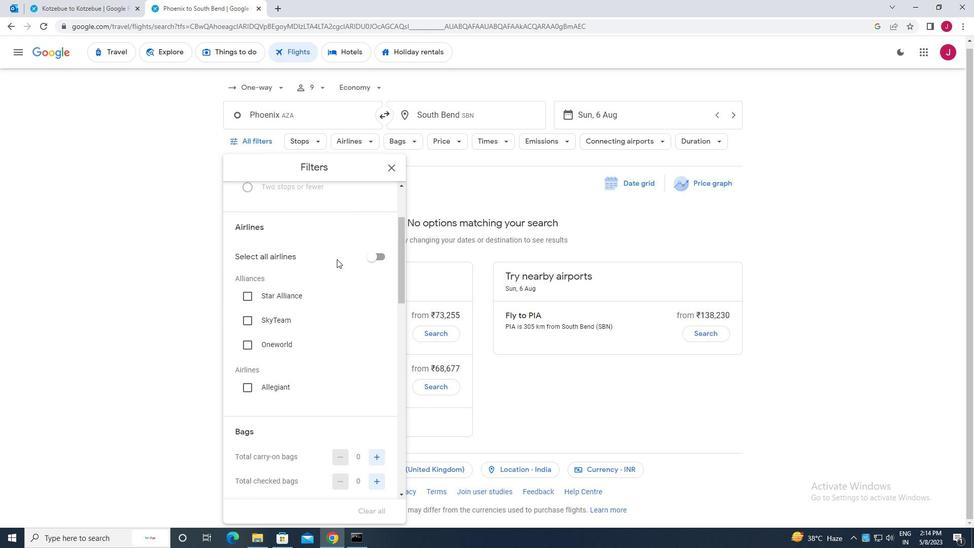 
Action: Mouse scrolled (337, 258) with delta (0, 0)
Screenshot: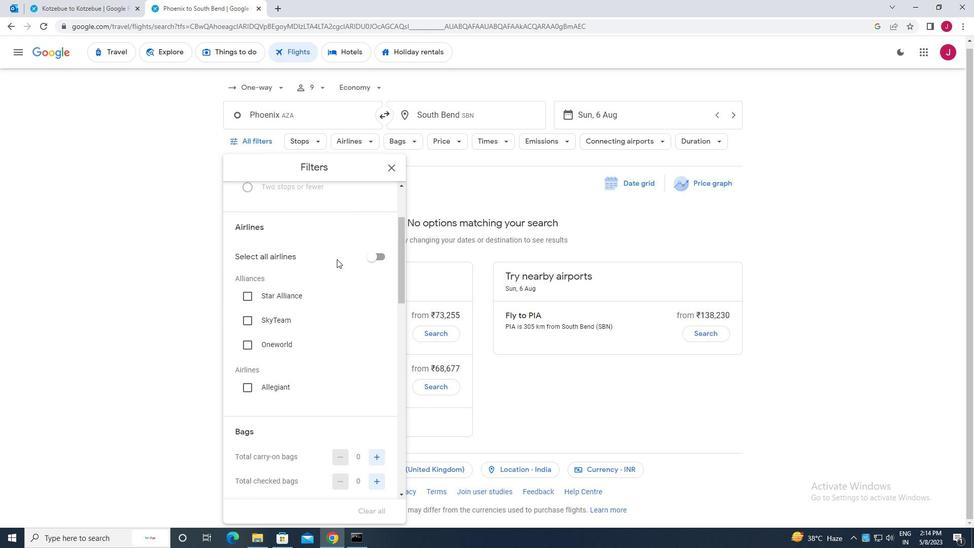 
Action: Mouse scrolled (337, 258) with delta (0, 0)
Screenshot: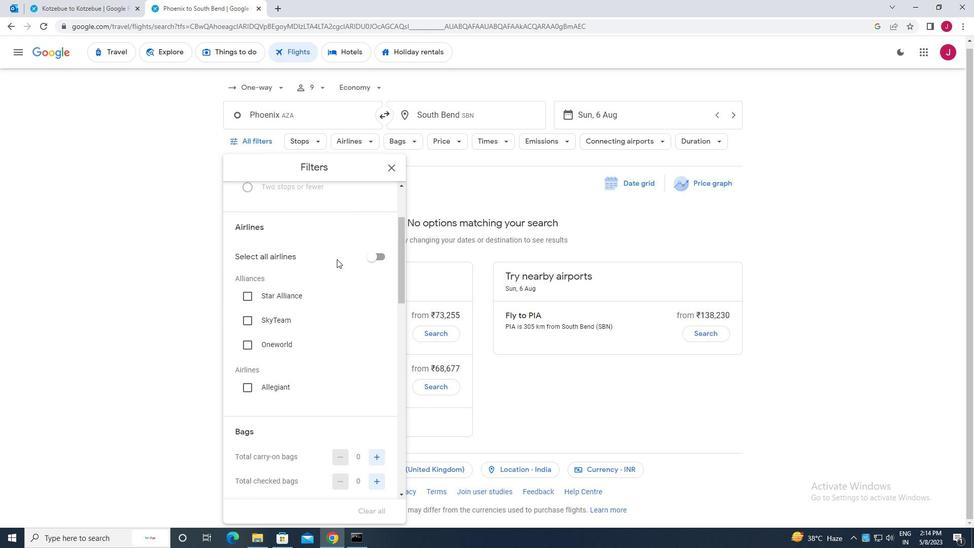 
Action: Mouse moved to (336, 259)
Screenshot: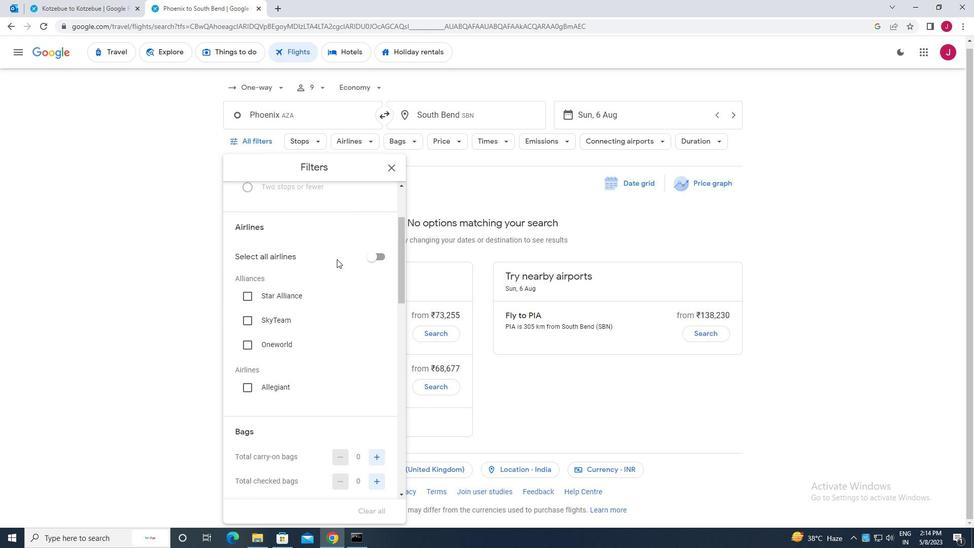 
Action: Mouse scrolled (336, 258) with delta (0, 0)
Screenshot: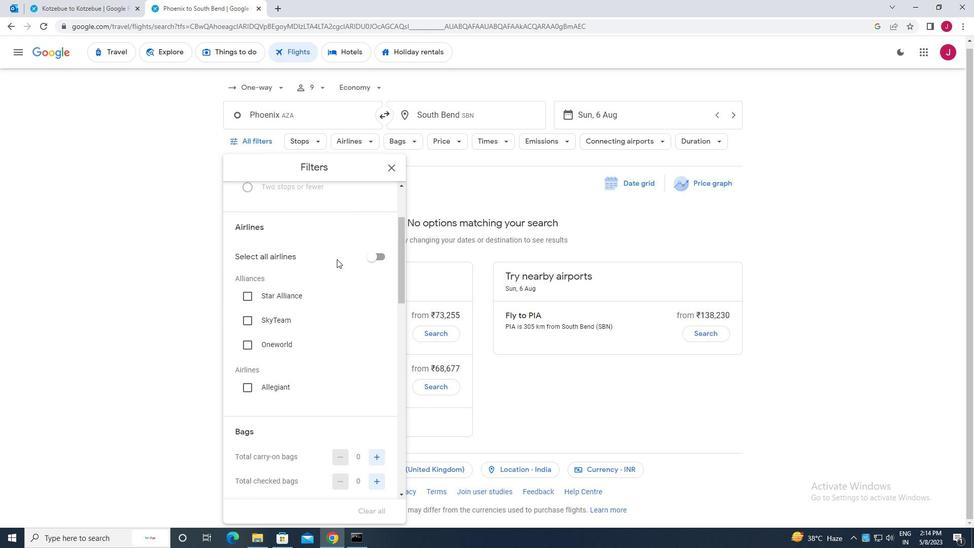 
Action: Mouse moved to (374, 277)
Screenshot: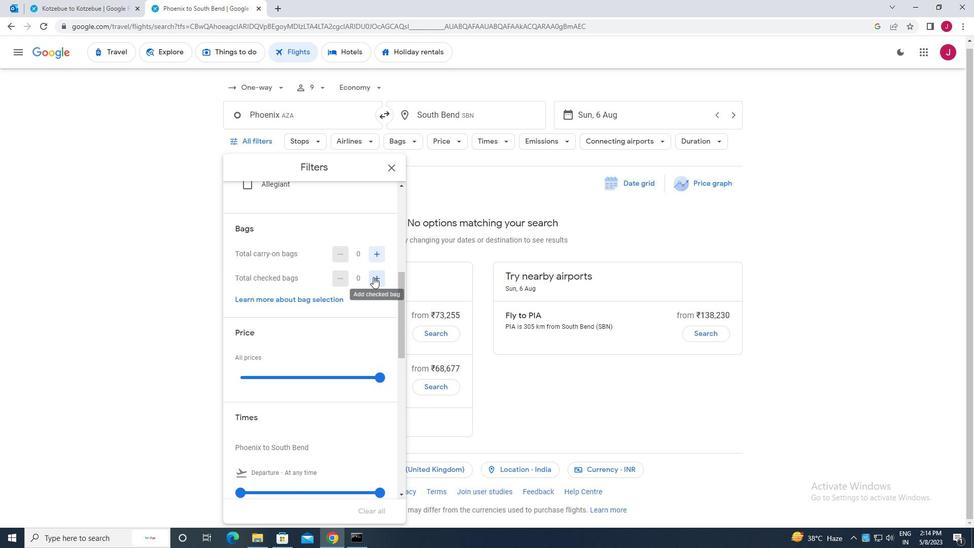 
Action: Mouse pressed left at (374, 277)
Screenshot: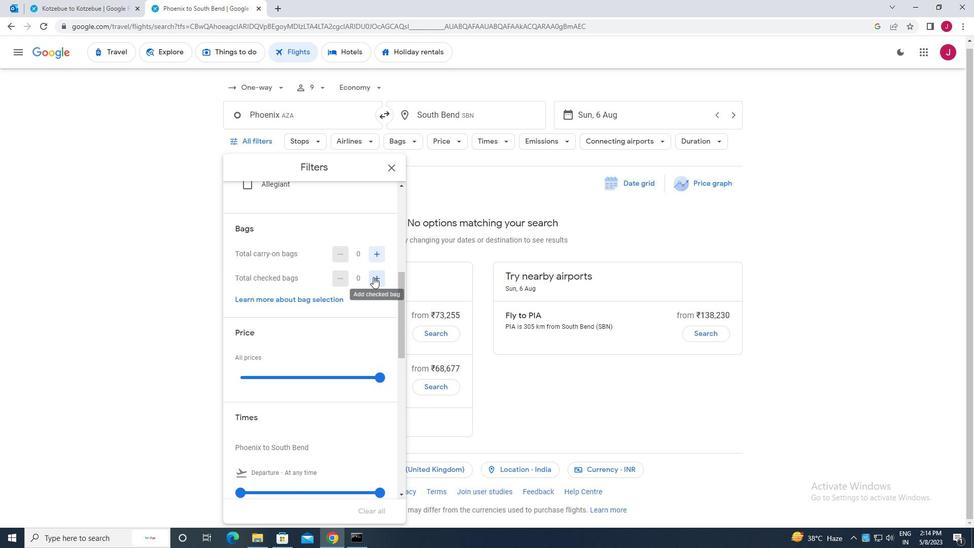 
Action: Mouse pressed left at (374, 277)
Screenshot: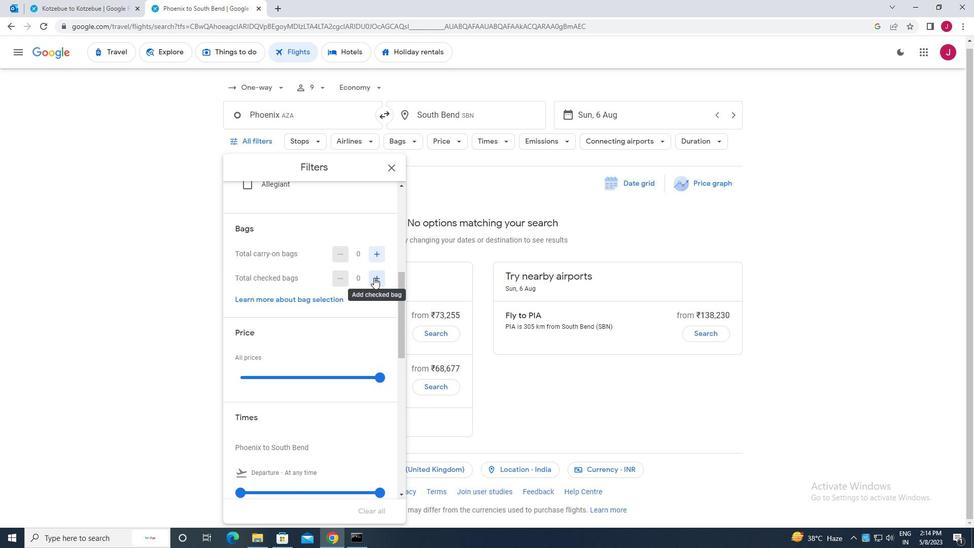 
Action: Mouse moved to (366, 270)
Screenshot: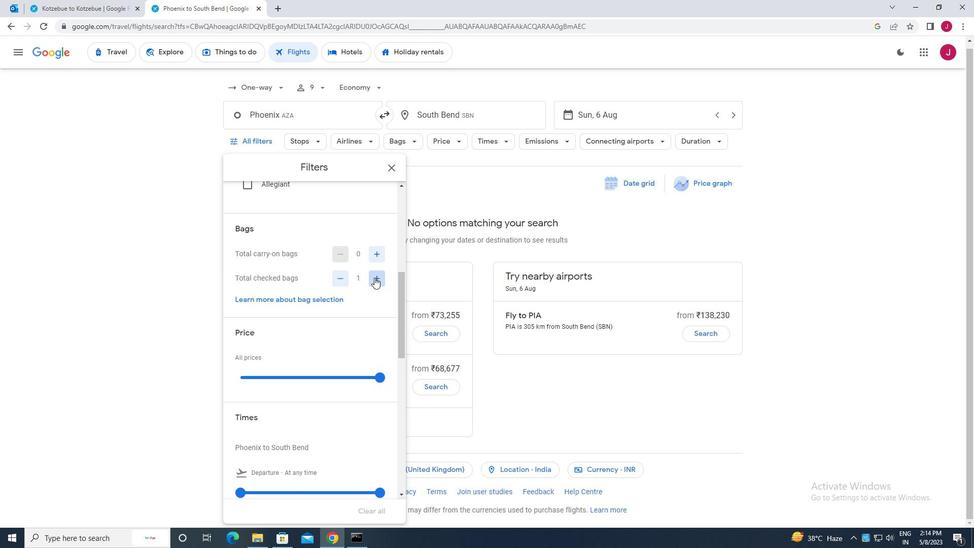 
Action: Mouse scrolled (366, 269) with delta (0, 0)
Screenshot: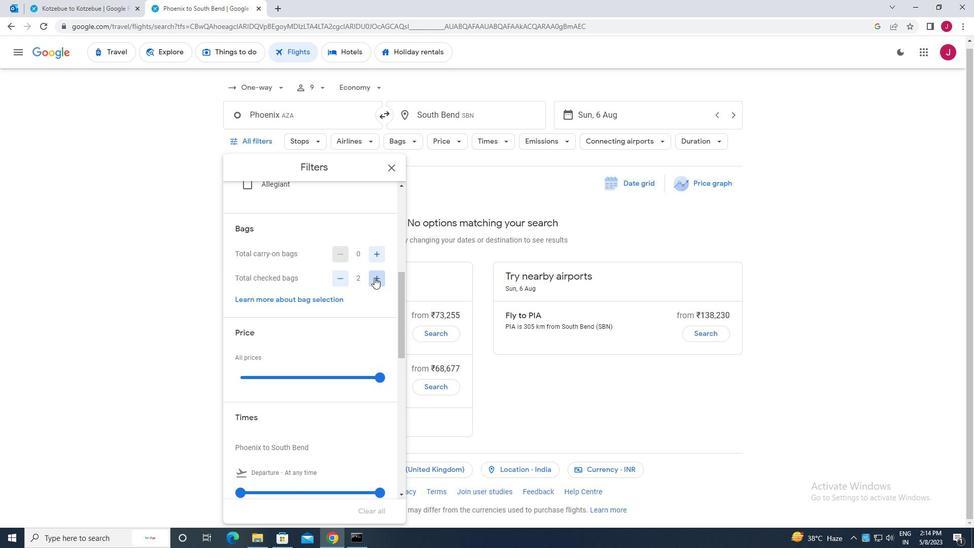 
Action: Mouse scrolled (366, 269) with delta (0, 0)
Screenshot: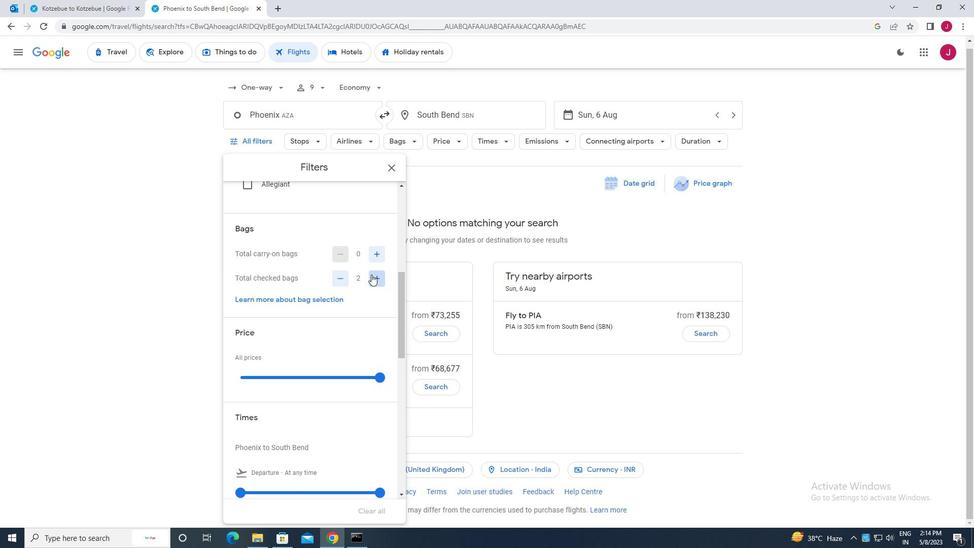 
Action: Mouse scrolled (366, 269) with delta (0, 0)
Screenshot: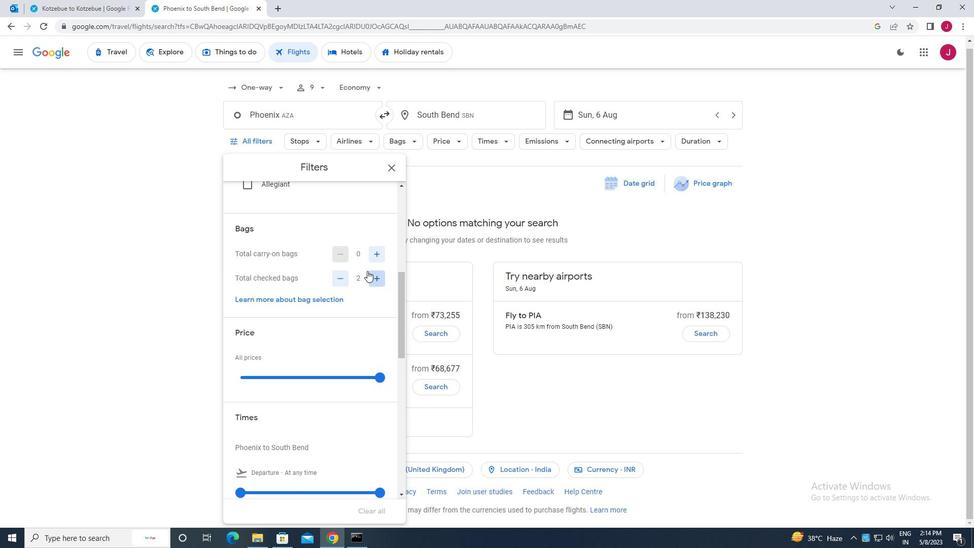 
Action: Mouse scrolled (366, 269) with delta (0, 0)
Screenshot: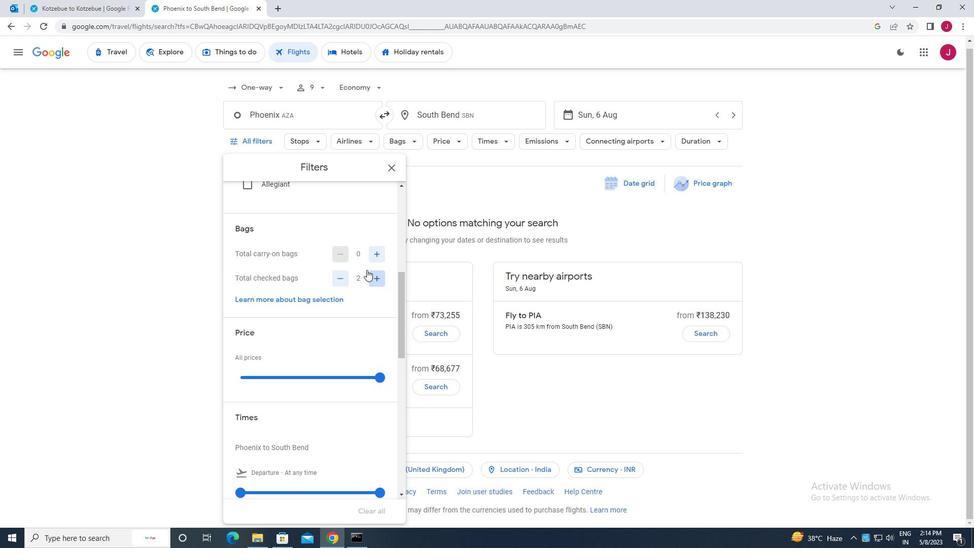 
Action: Mouse moved to (365, 269)
Screenshot: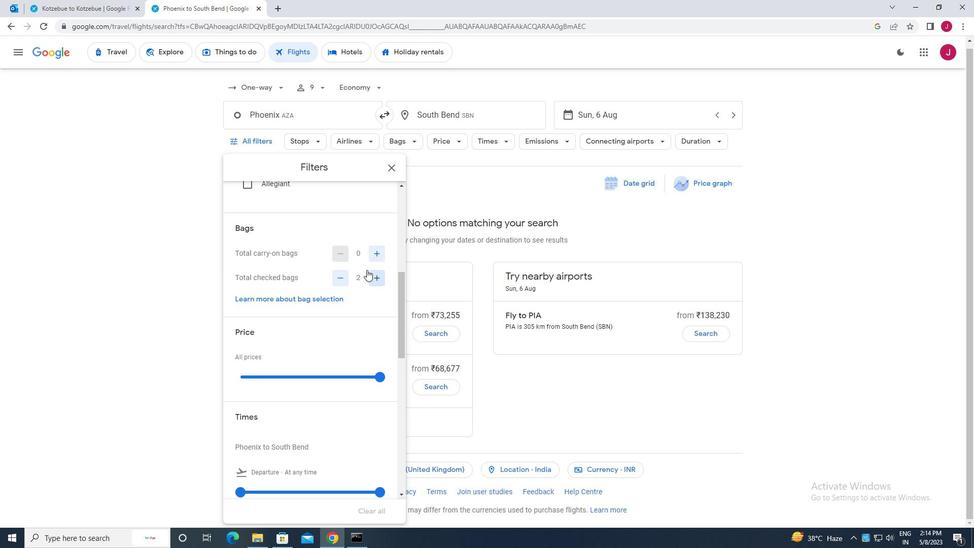 
Action: Mouse scrolled (365, 269) with delta (0, 0)
Screenshot: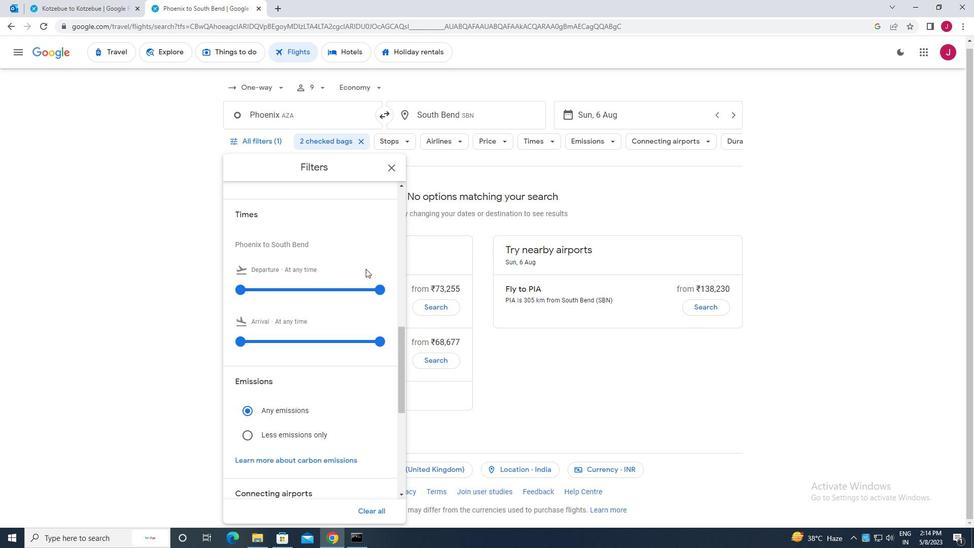 
Action: Mouse scrolled (365, 269) with delta (0, 0)
Screenshot: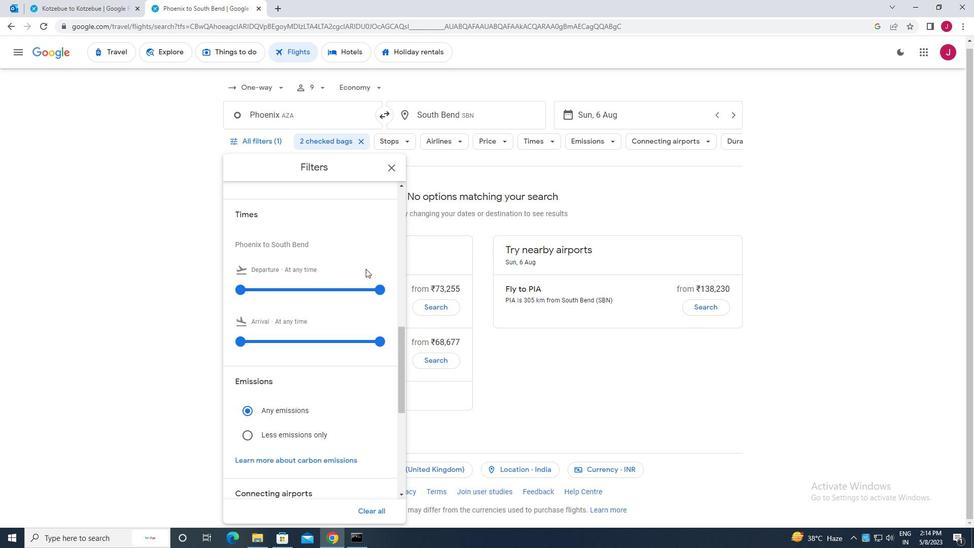 
Action: Mouse moved to (380, 273)
Screenshot: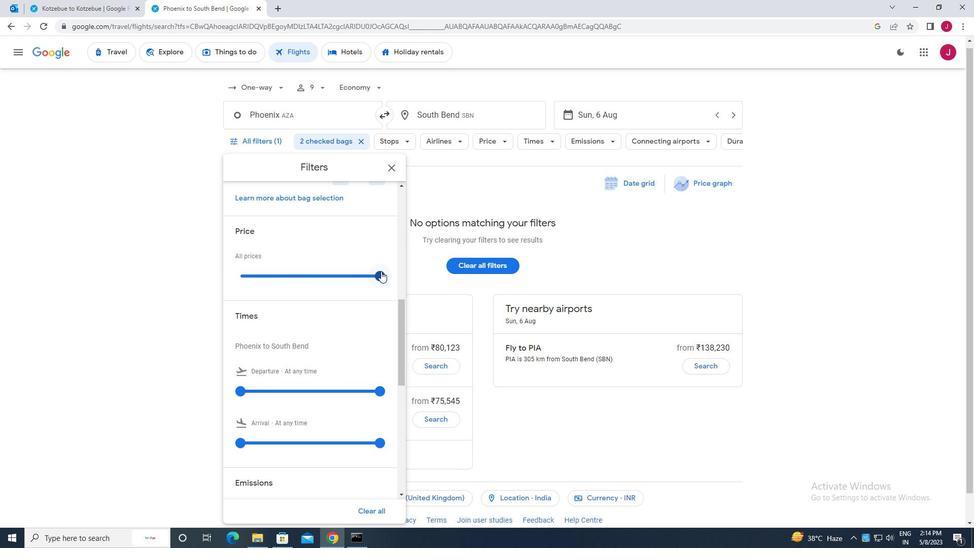 
Action: Mouse pressed left at (380, 273)
Screenshot: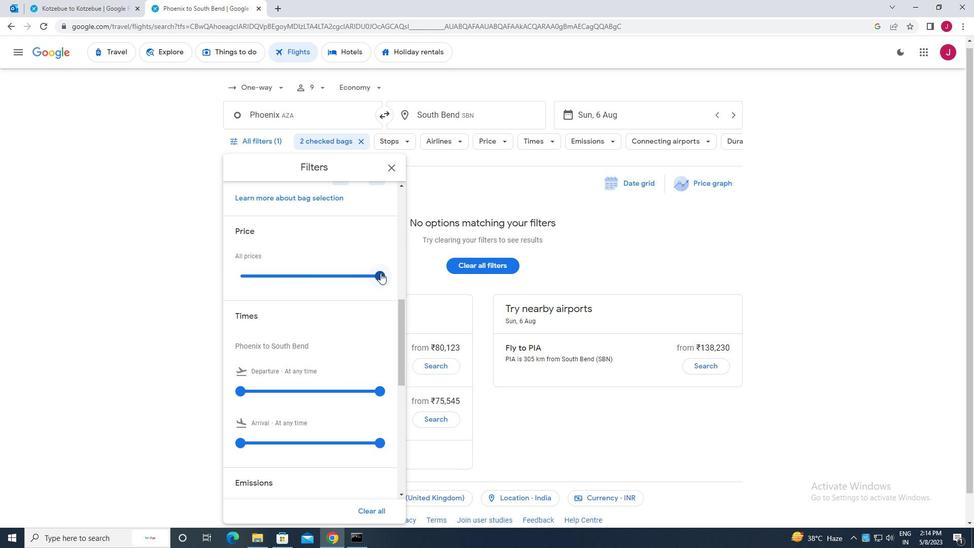 
Action: Mouse moved to (373, 271)
Screenshot: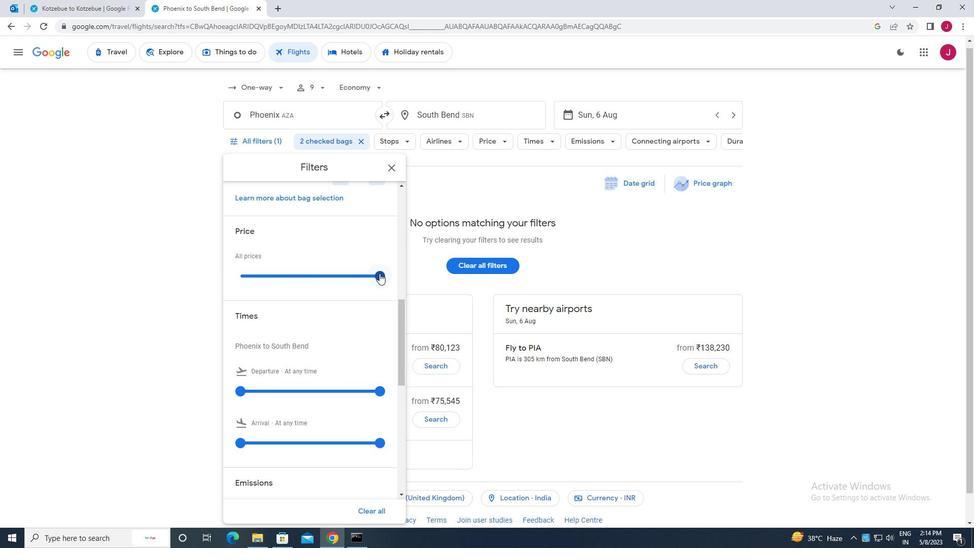 
Action: Mouse scrolled (373, 270) with delta (0, 0)
Screenshot: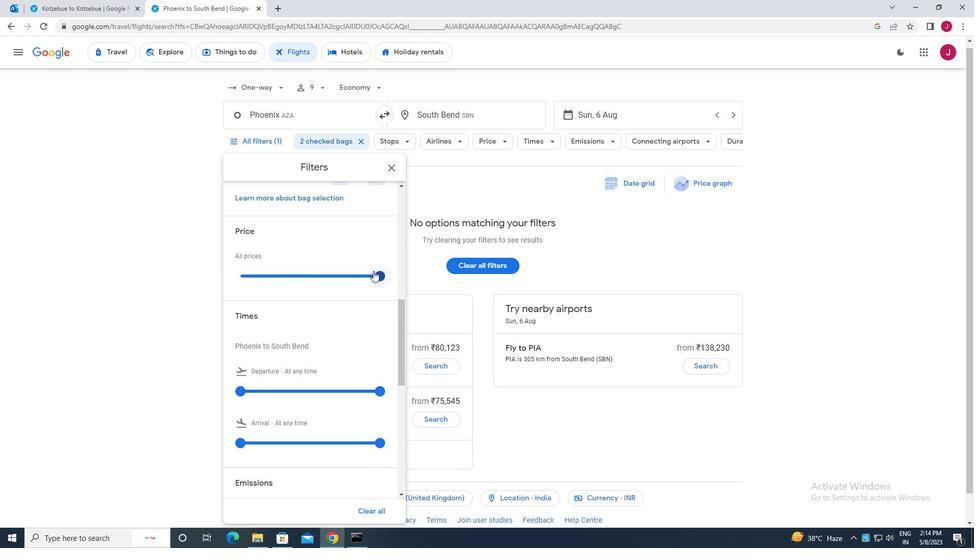 
Action: Mouse moved to (373, 271)
Screenshot: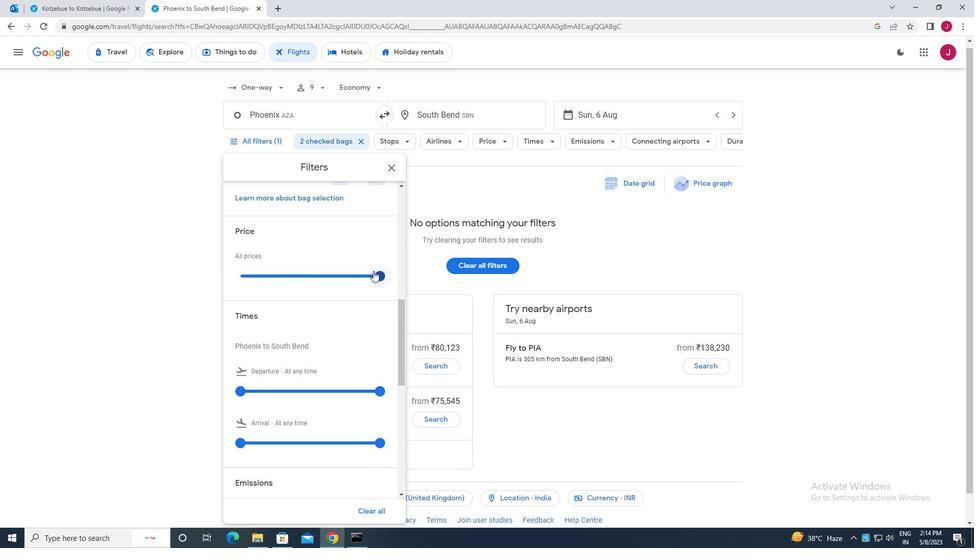 
Action: Mouse scrolled (373, 270) with delta (0, 0)
Screenshot: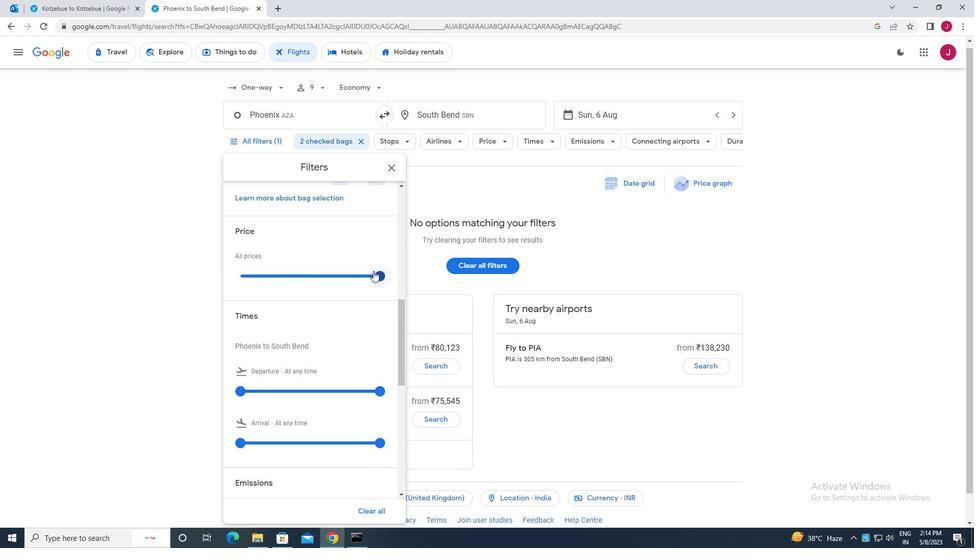 
Action: Mouse scrolled (373, 270) with delta (0, 0)
Screenshot: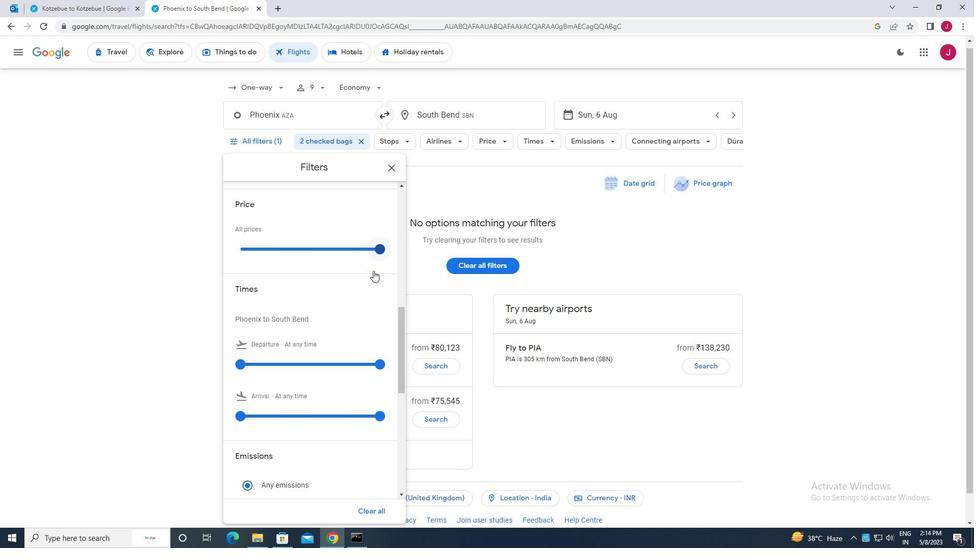 
Action: Mouse moved to (238, 240)
Screenshot: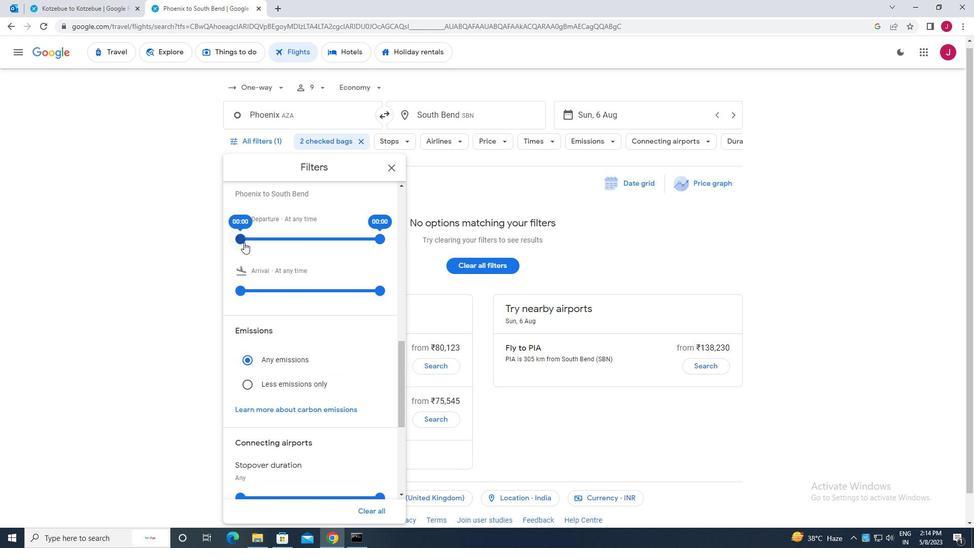 
Action: Mouse pressed left at (238, 240)
Screenshot: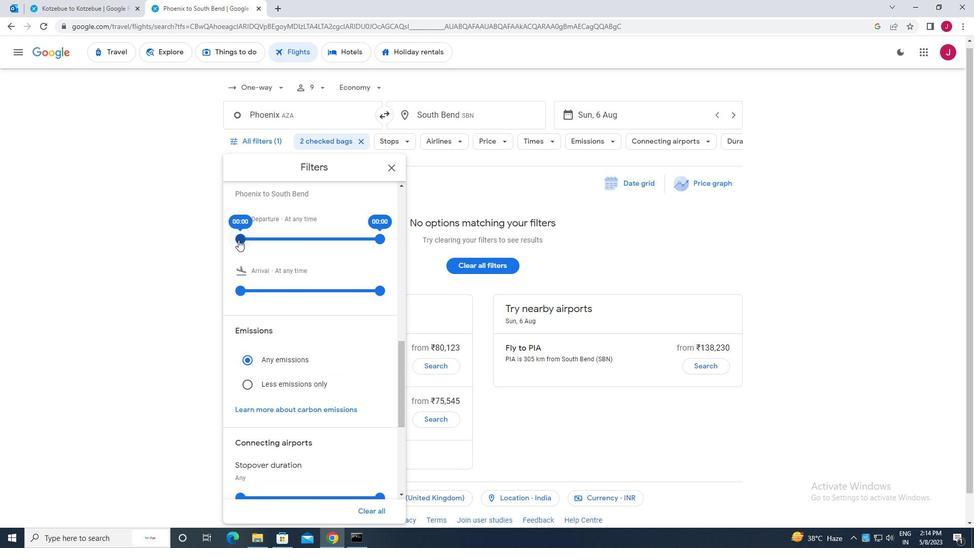 
Action: Mouse moved to (380, 240)
Screenshot: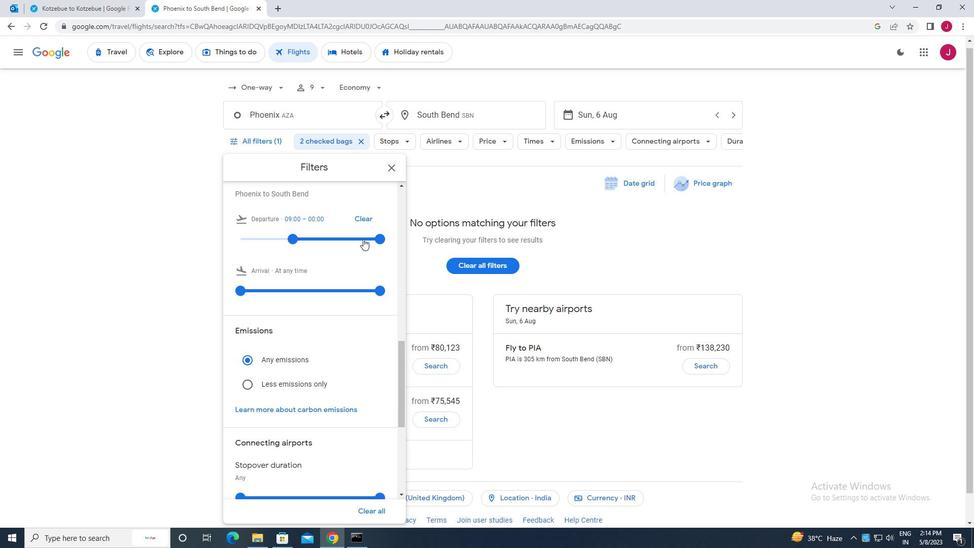 
Action: Mouse pressed left at (380, 240)
Screenshot: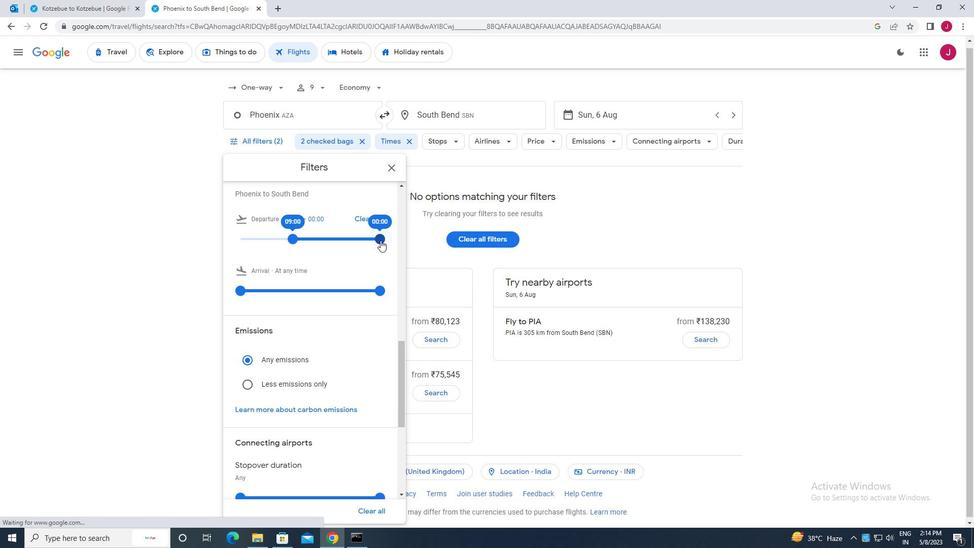 
Action: Mouse moved to (393, 169)
Screenshot: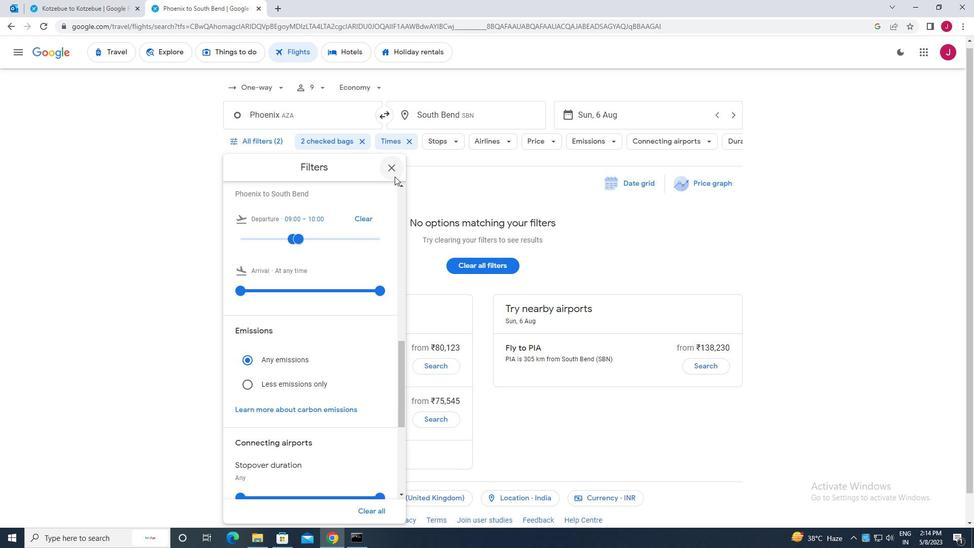 
Action: Mouse pressed left at (393, 169)
Screenshot: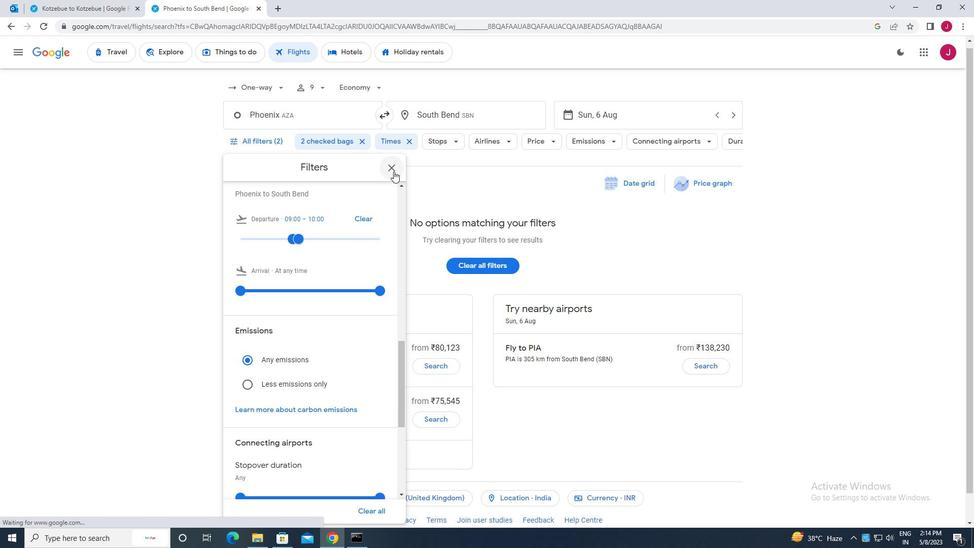 
